 Task: Look for space in Blagoevgrad, Bulgaria from 6th June, 2023 to 8th June, 2023 for 2 adults in price range Rs.7000 to Rs.12000. Place can be private room with 1  bedroom having 2 beds and 1 bathroom. Property type can be flat. Amenities needed are: wifi, . Booking option can be shelf check-in. Required host language is English.
Action: Mouse moved to (689, 110)
Screenshot: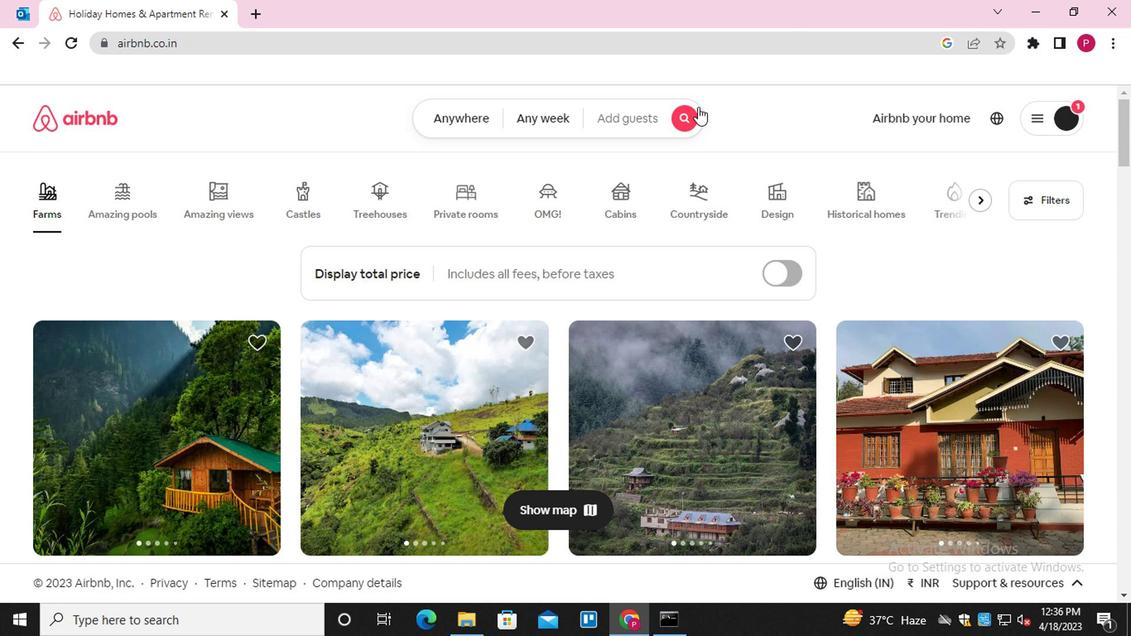 
Action: Mouse pressed left at (689, 110)
Screenshot: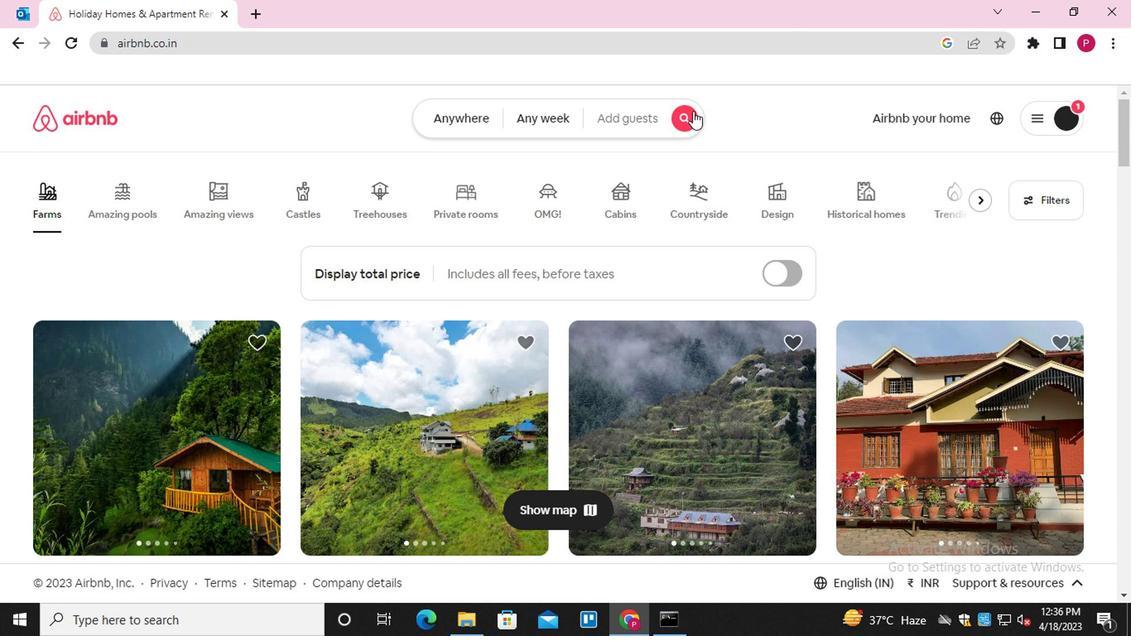 
Action: Mouse moved to (350, 190)
Screenshot: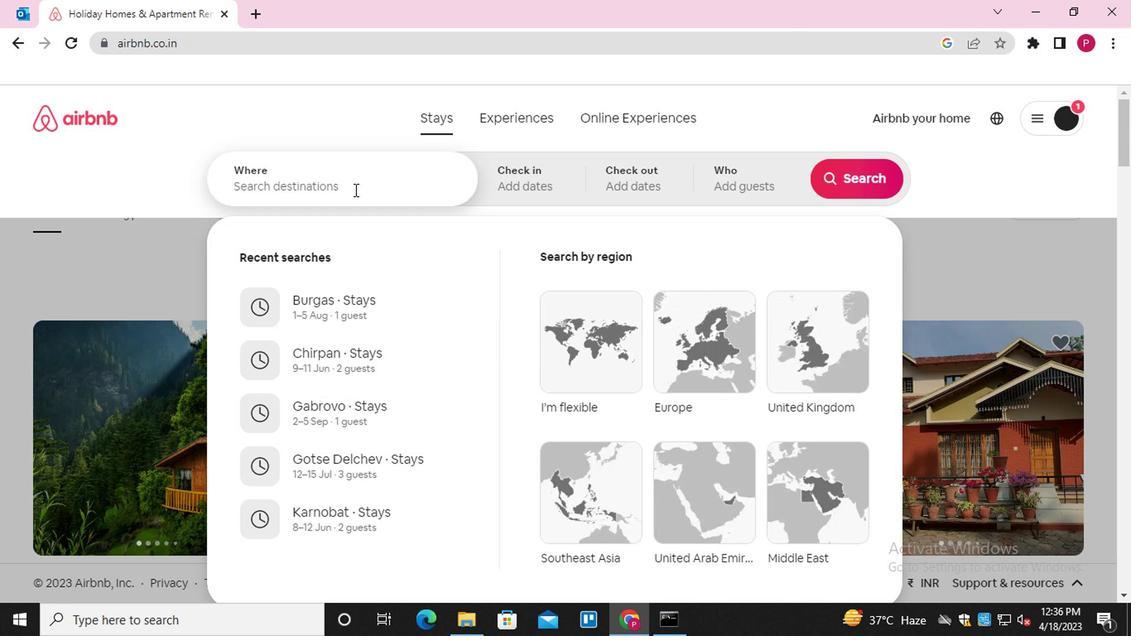 
Action: Mouse pressed left at (350, 190)
Screenshot: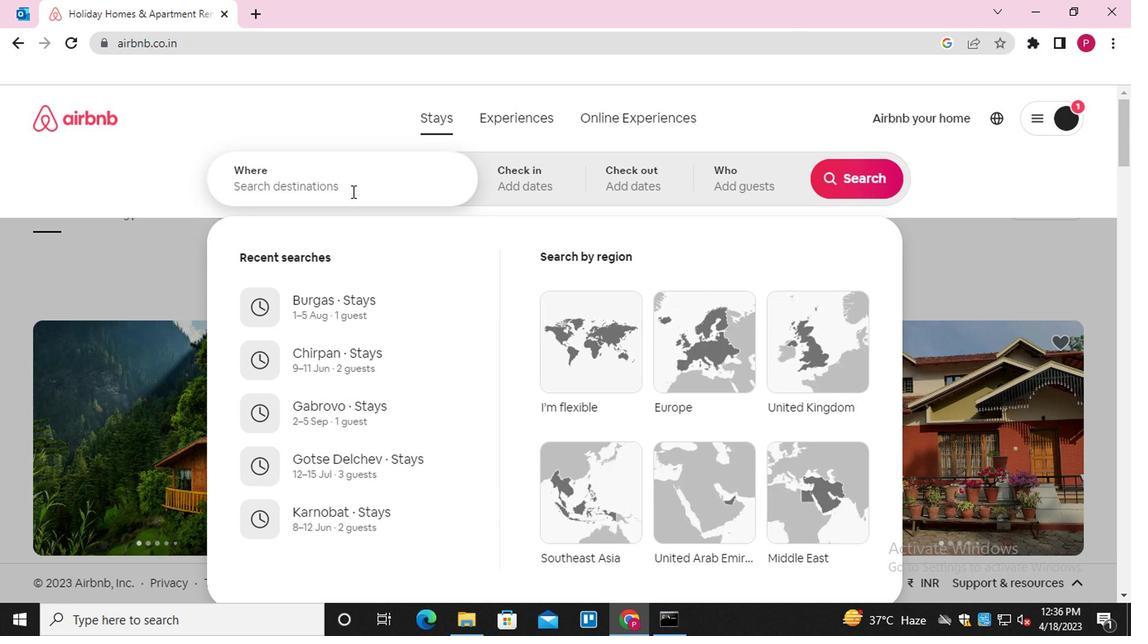 
Action: Mouse moved to (439, 186)
Screenshot: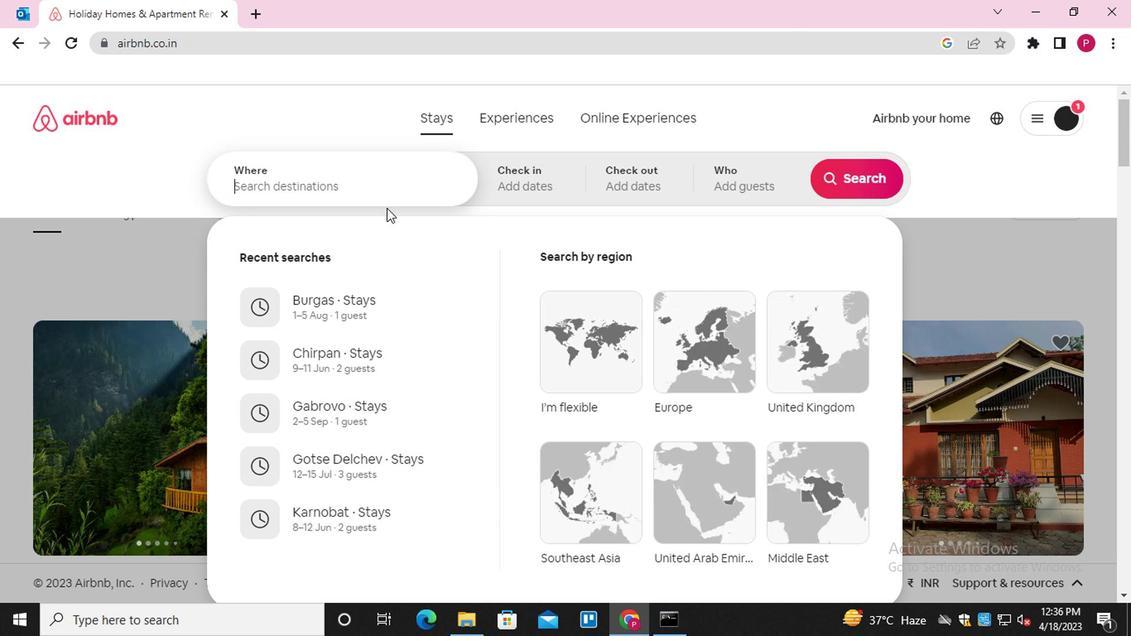 
Action: Key pressed <Key.shift>BALGOEV
Screenshot: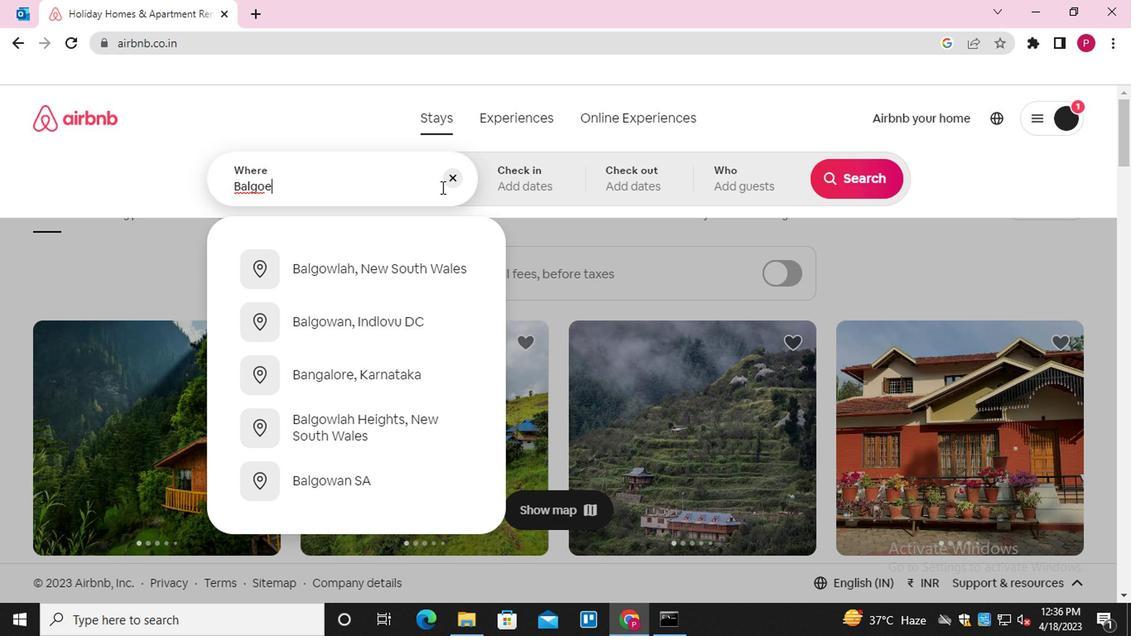 
Action: Mouse moved to (432, 374)
Screenshot: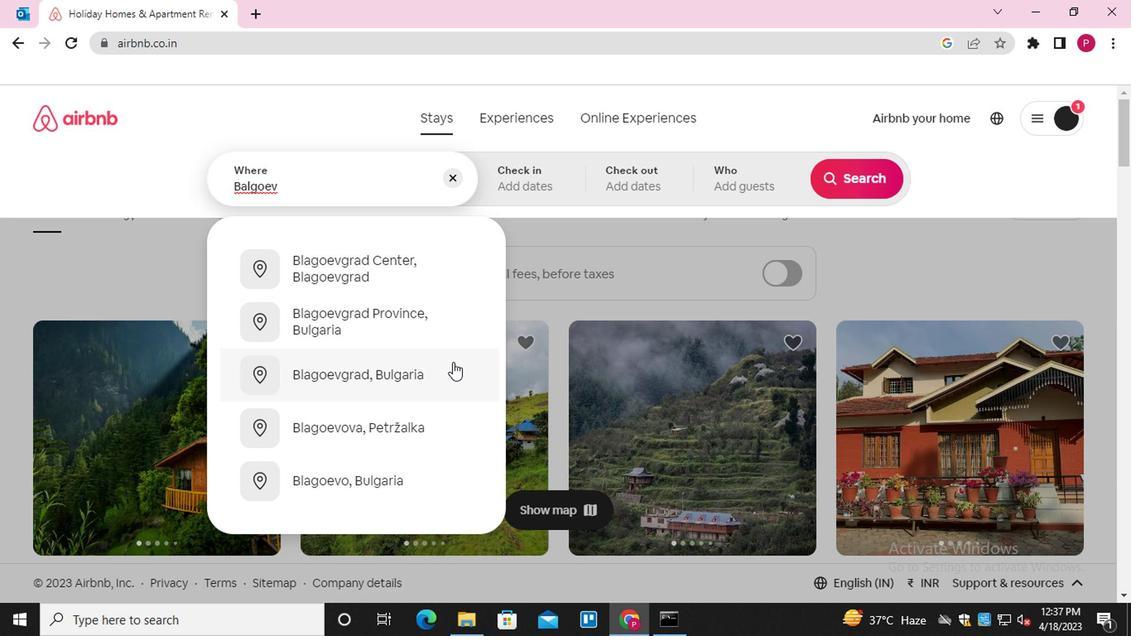 
Action: Mouse pressed left at (432, 374)
Screenshot: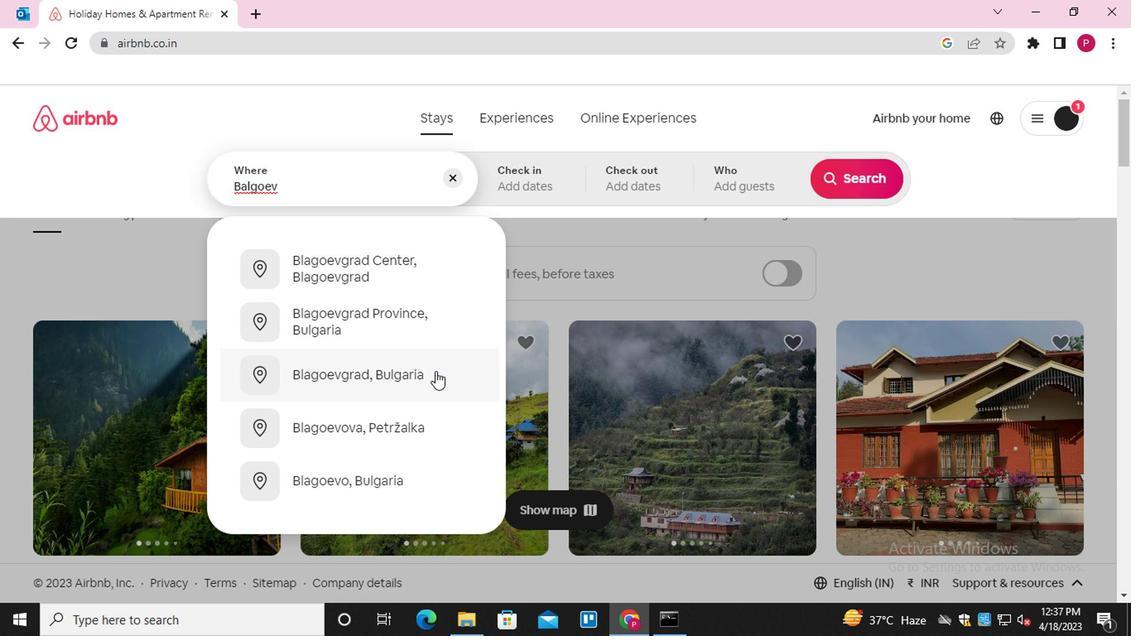 
Action: Mouse moved to (839, 308)
Screenshot: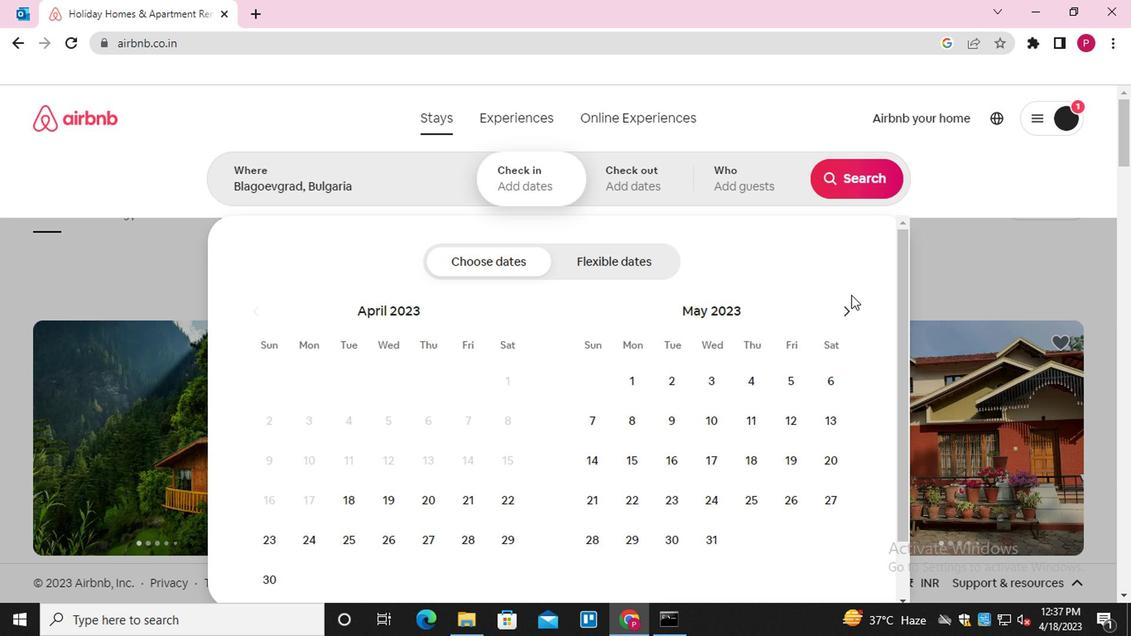 
Action: Mouse pressed left at (839, 308)
Screenshot: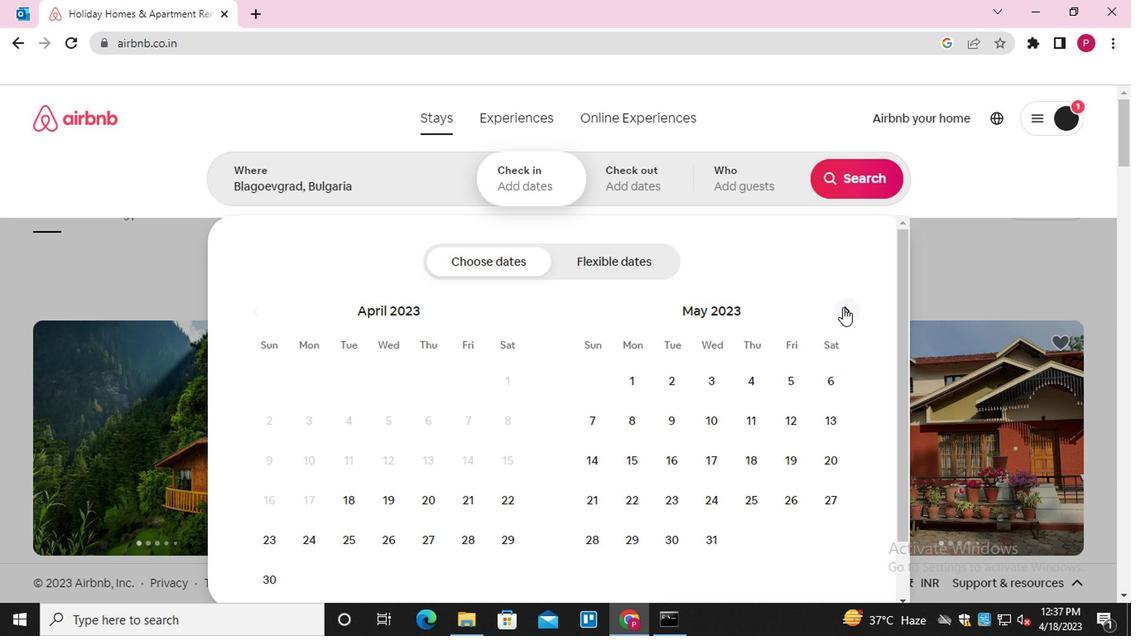 
Action: Mouse moved to (667, 433)
Screenshot: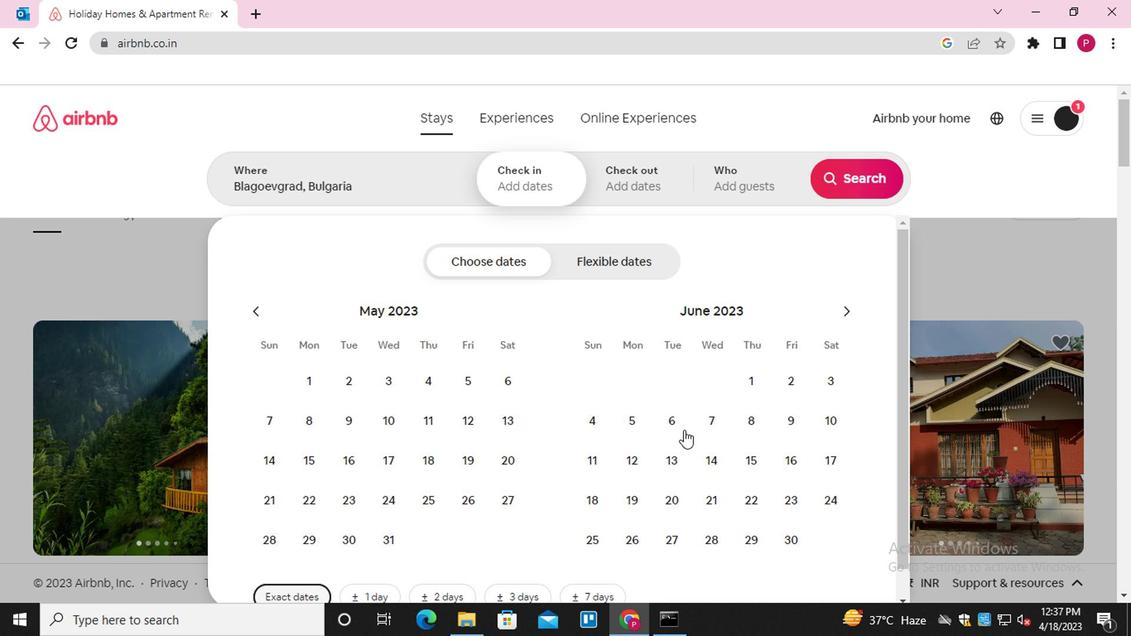 
Action: Mouse pressed left at (667, 433)
Screenshot: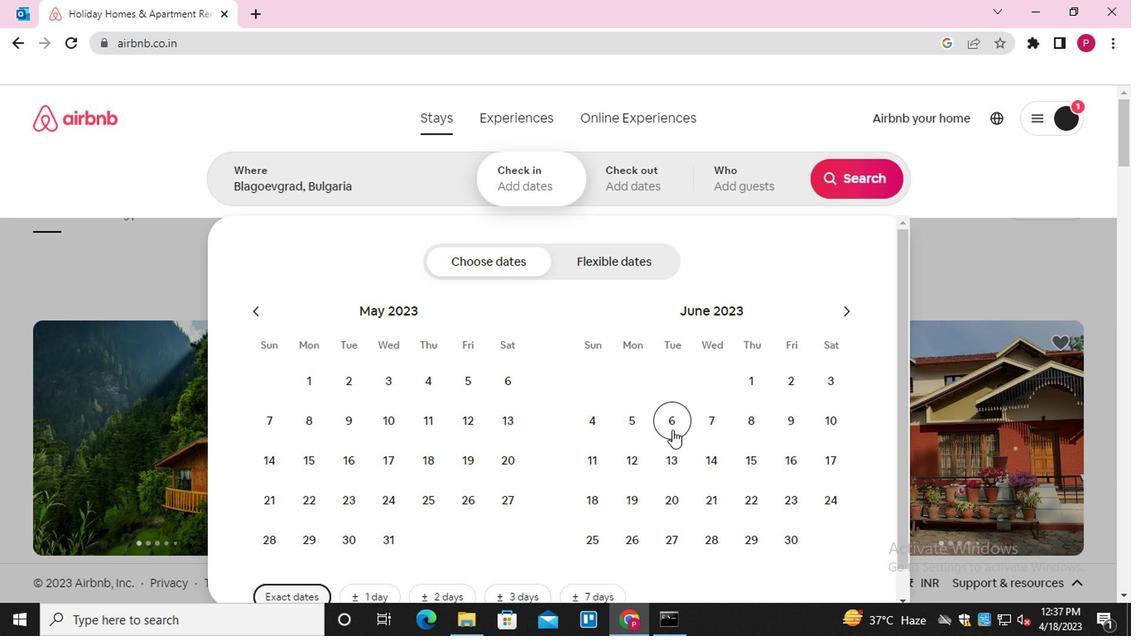 
Action: Mouse moved to (747, 421)
Screenshot: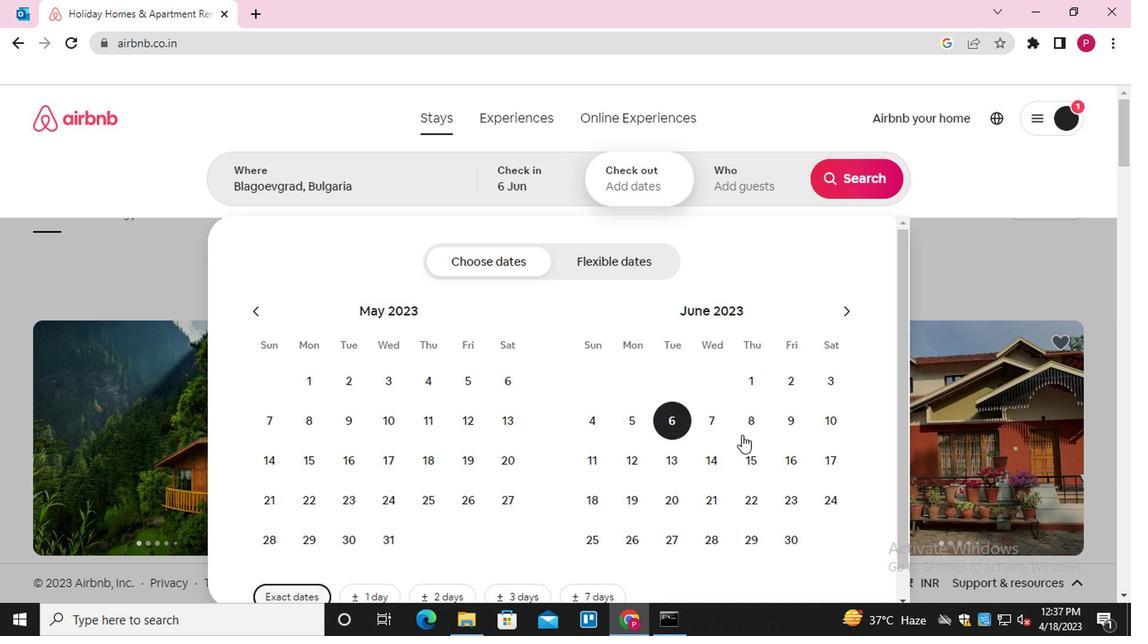 
Action: Mouse pressed left at (747, 421)
Screenshot: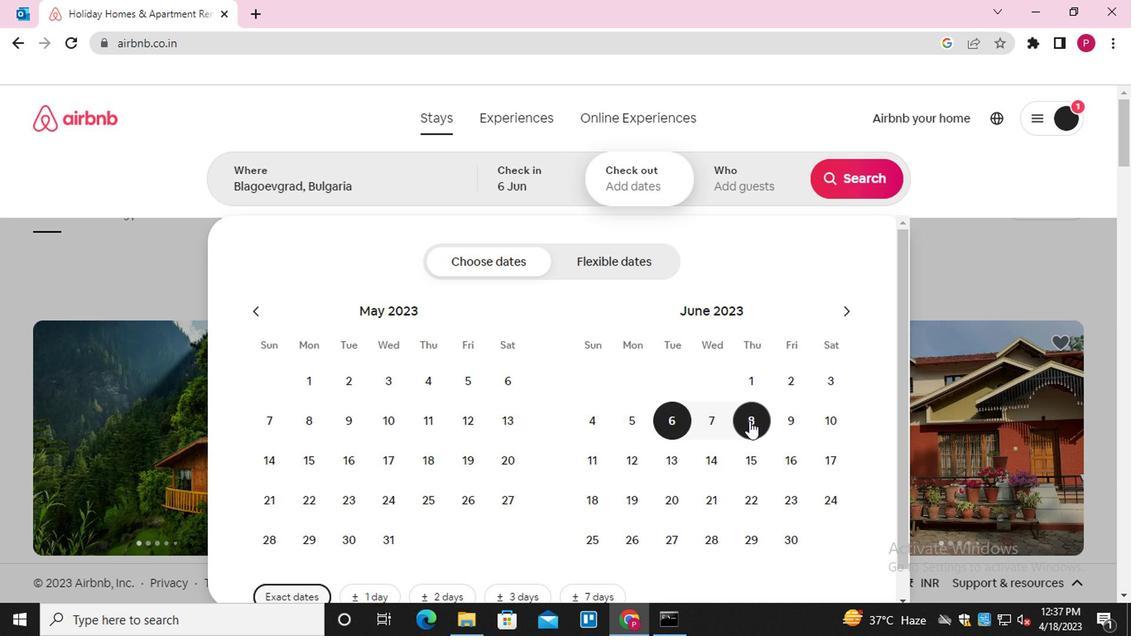 
Action: Mouse moved to (753, 175)
Screenshot: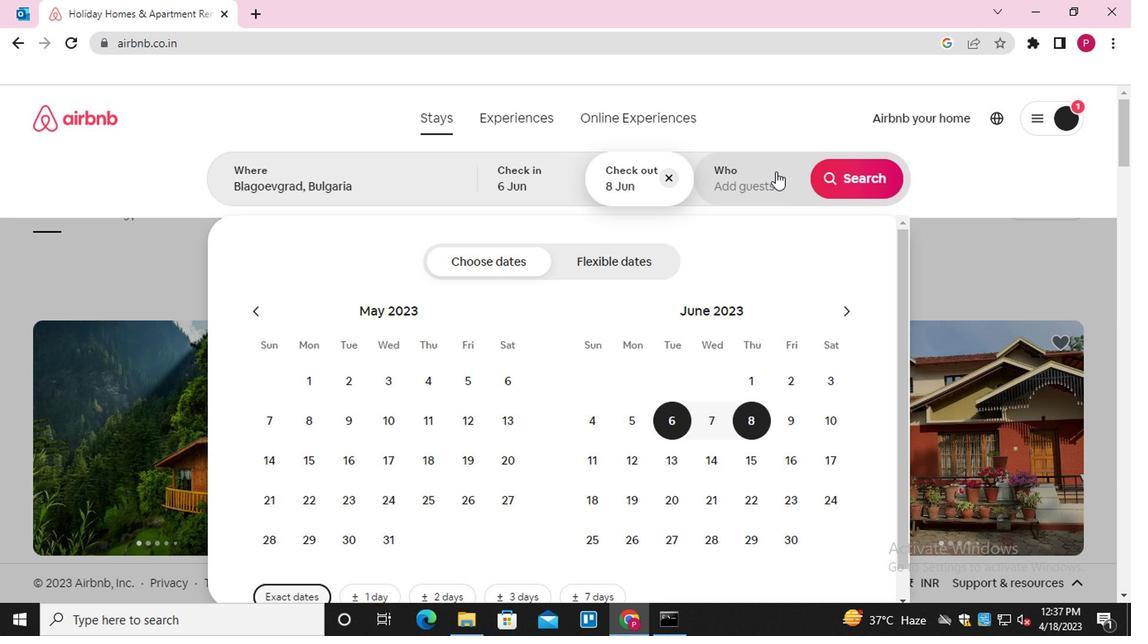 
Action: Mouse pressed left at (753, 175)
Screenshot: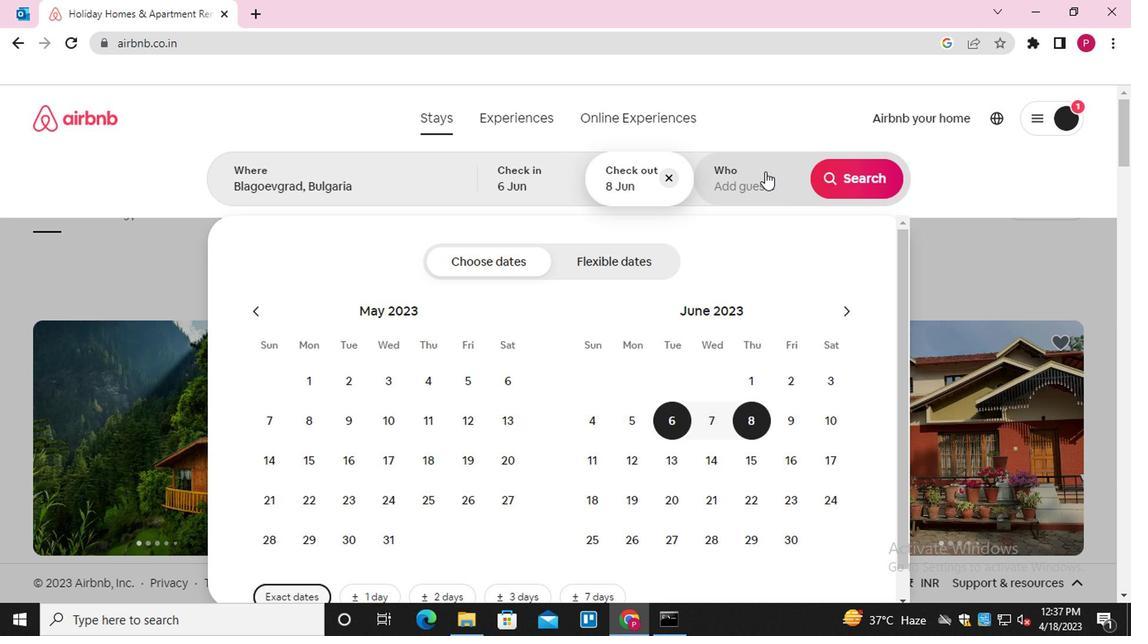 
Action: Mouse moved to (852, 272)
Screenshot: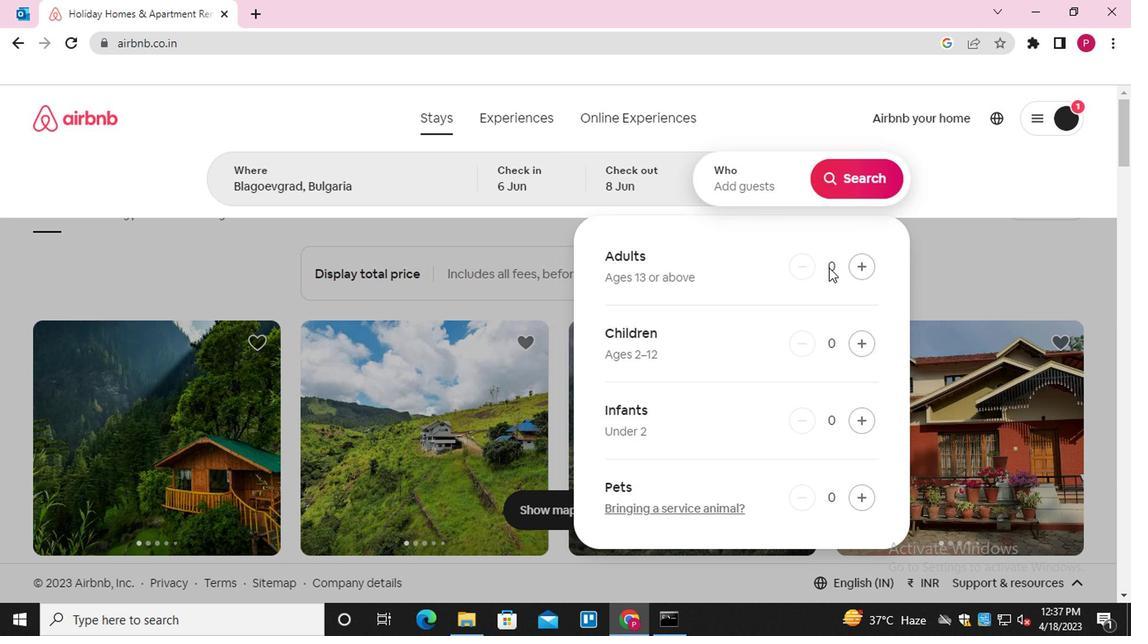 
Action: Mouse pressed left at (852, 272)
Screenshot: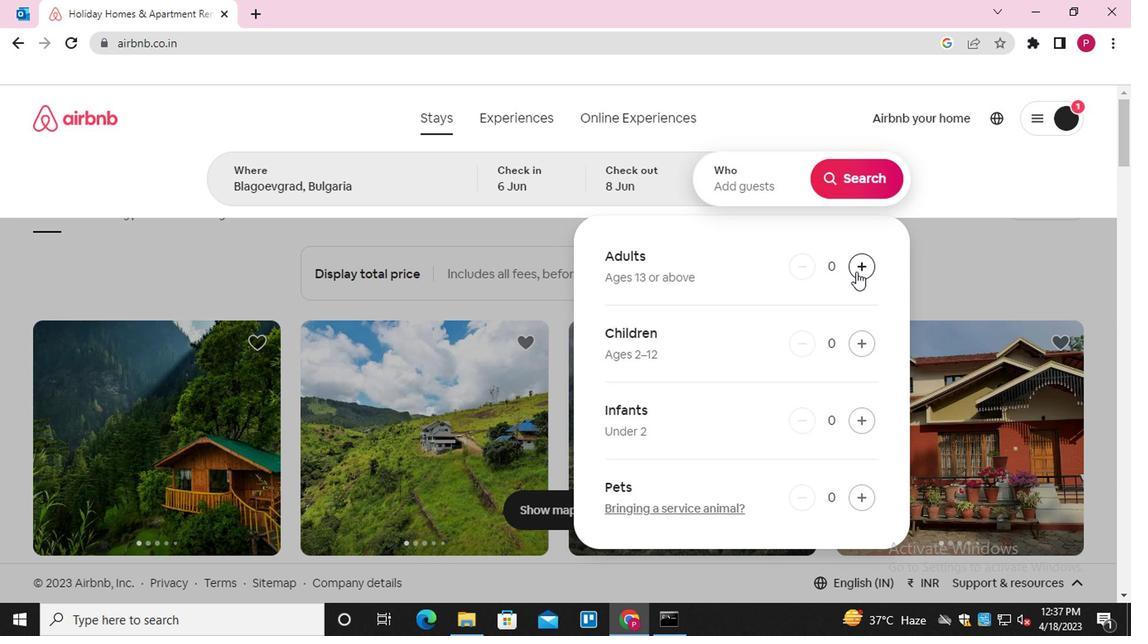 
Action: Mouse pressed left at (852, 272)
Screenshot: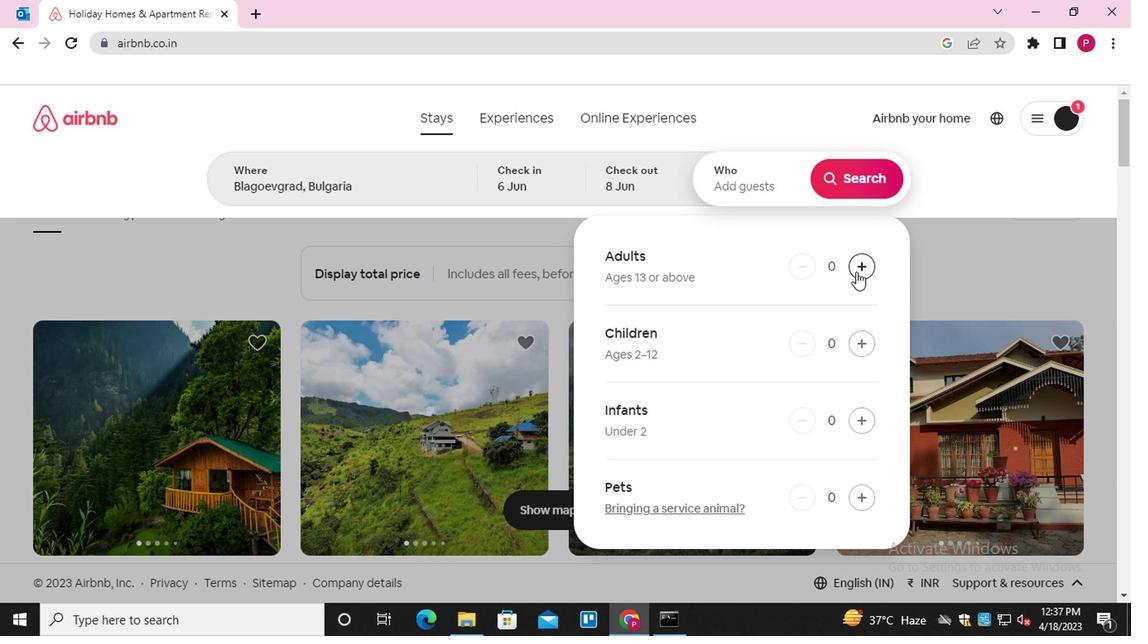 
Action: Mouse moved to (837, 180)
Screenshot: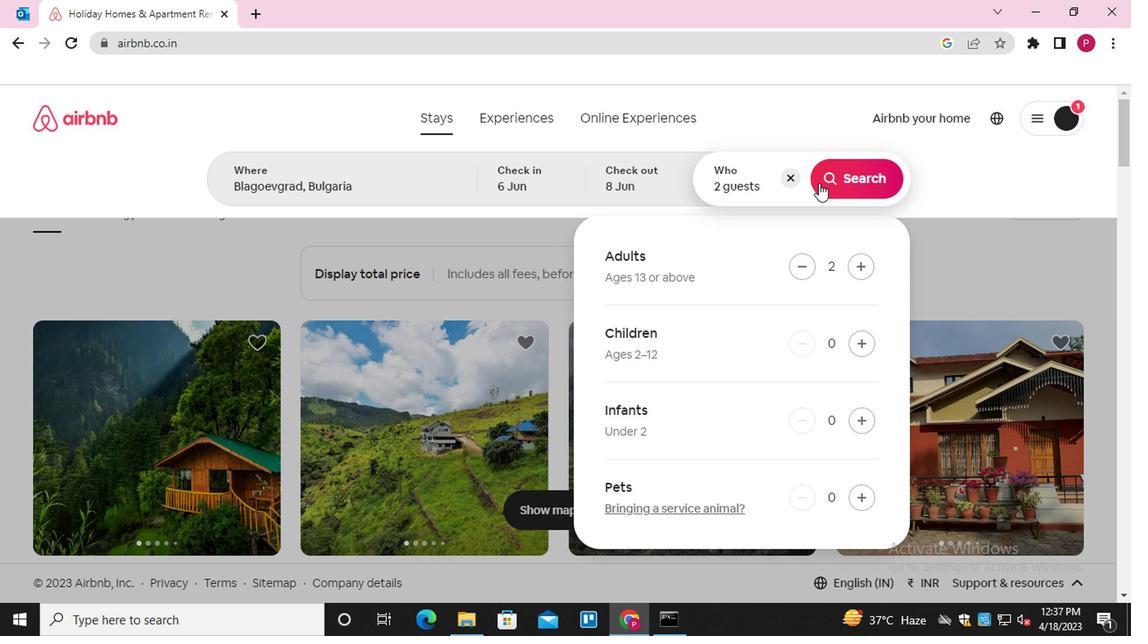 
Action: Mouse pressed left at (837, 180)
Screenshot: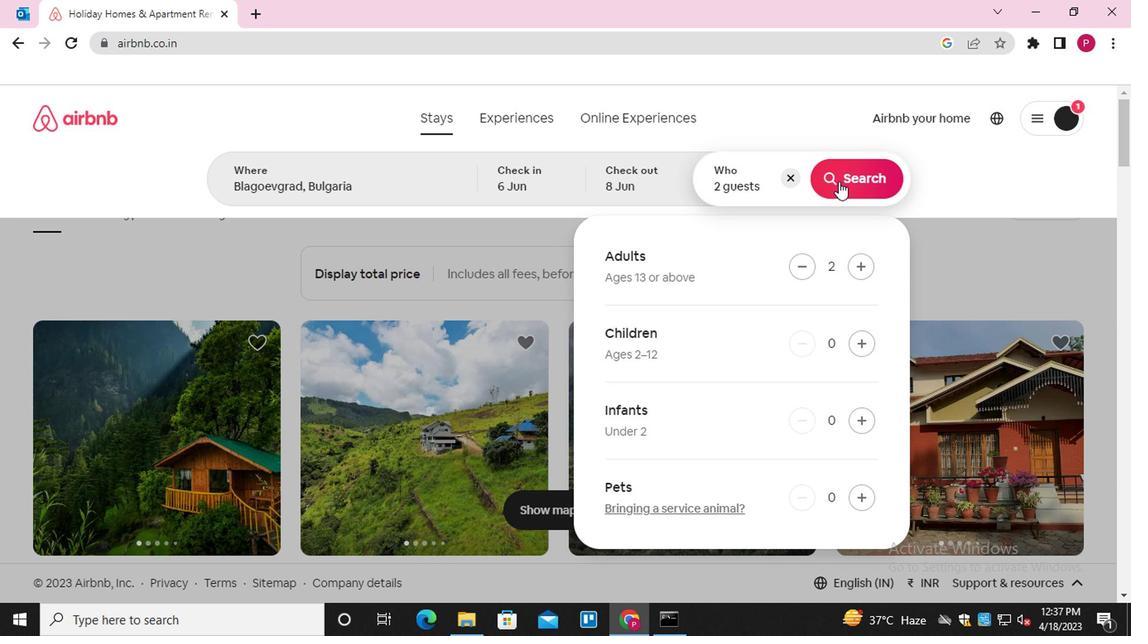 
Action: Mouse moved to (1045, 182)
Screenshot: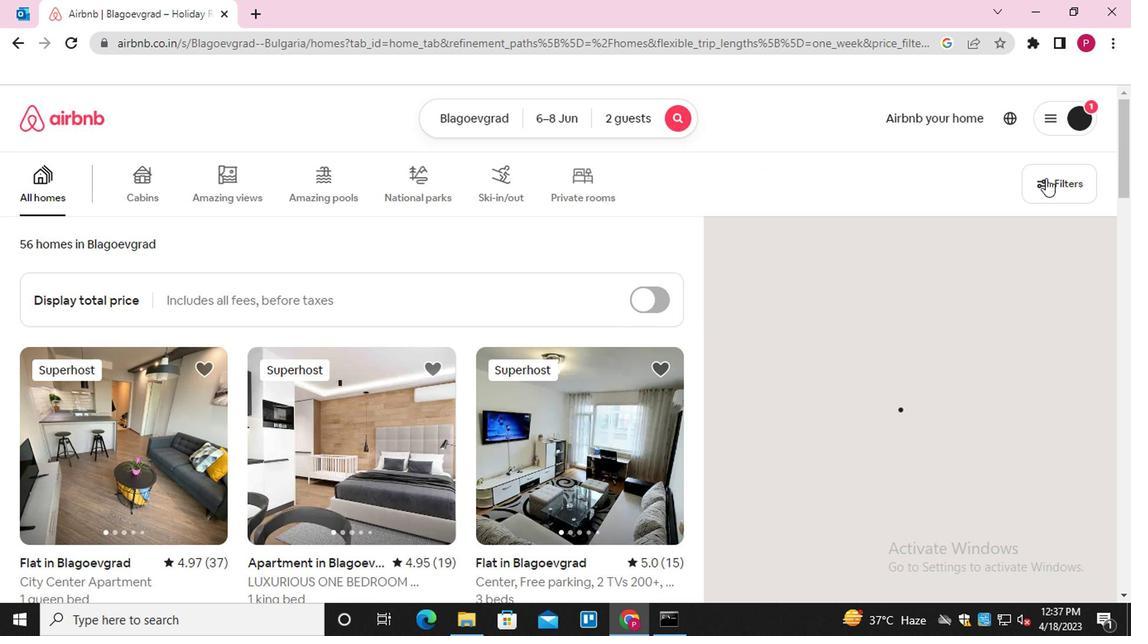 
Action: Mouse pressed left at (1045, 182)
Screenshot: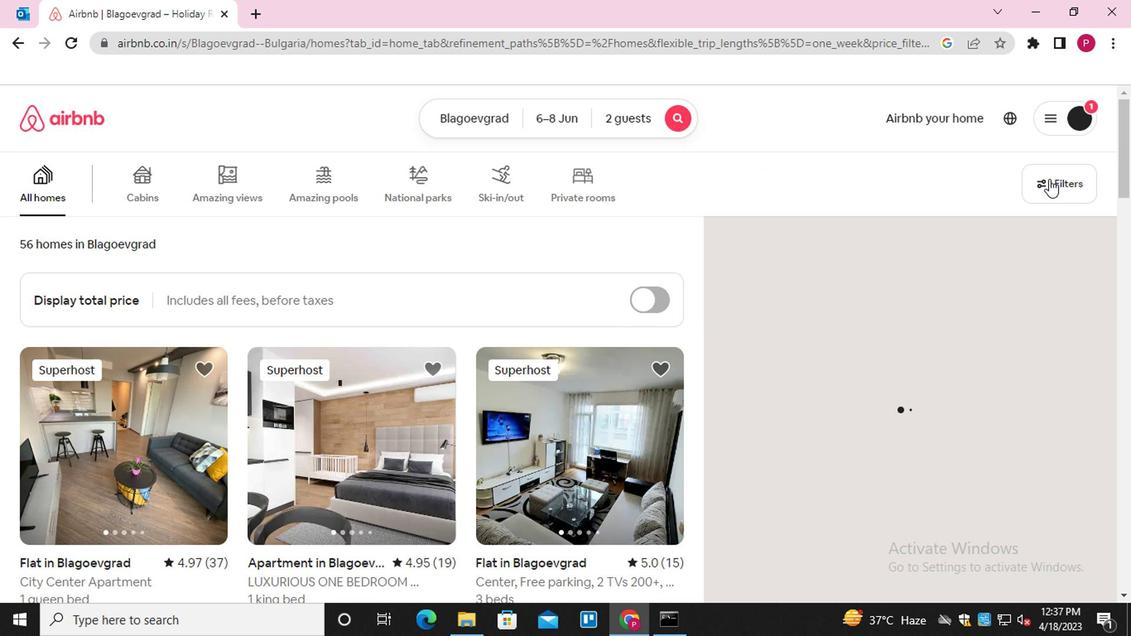 
Action: Mouse moved to (360, 394)
Screenshot: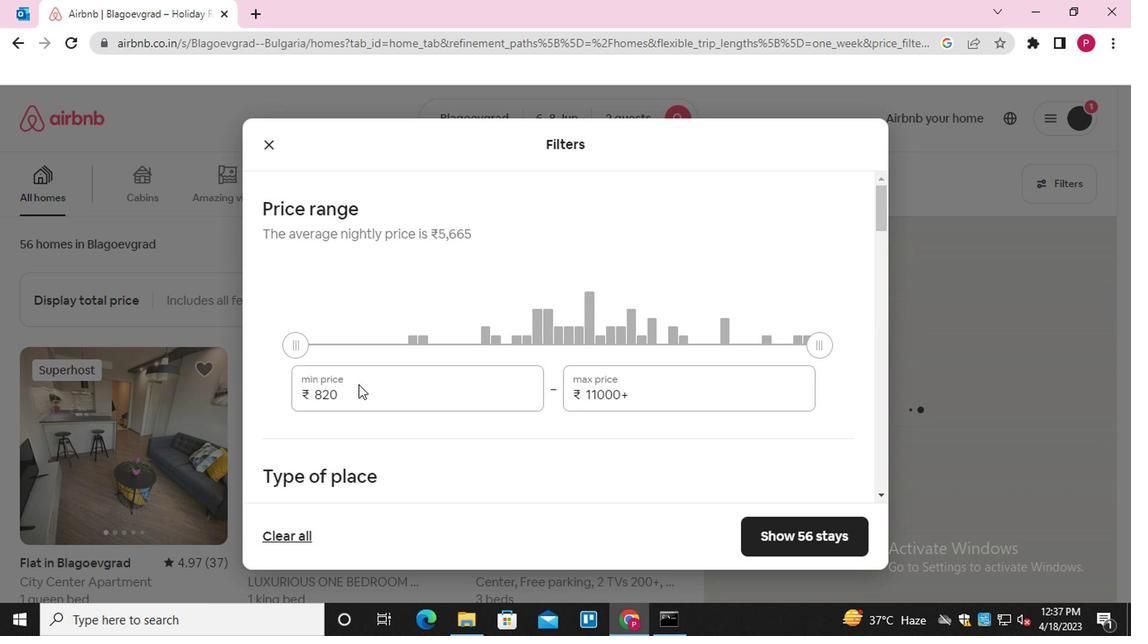 
Action: Mouse pressed left at (360, 394)
Screenshot: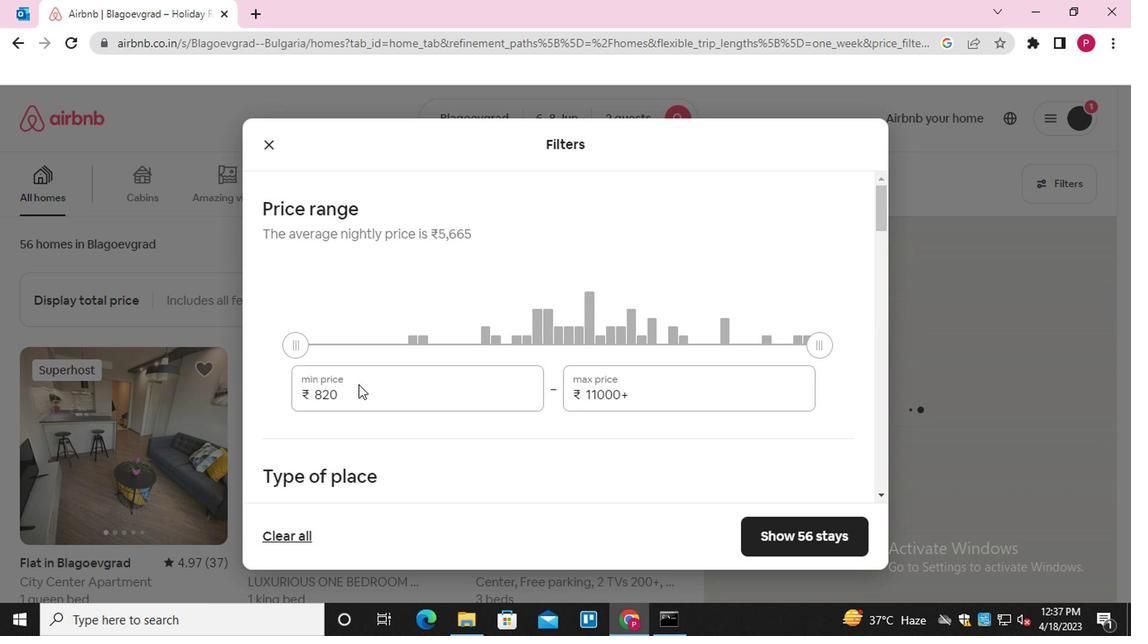 
Action: Mouse moved to (360, 396)
Screenshot: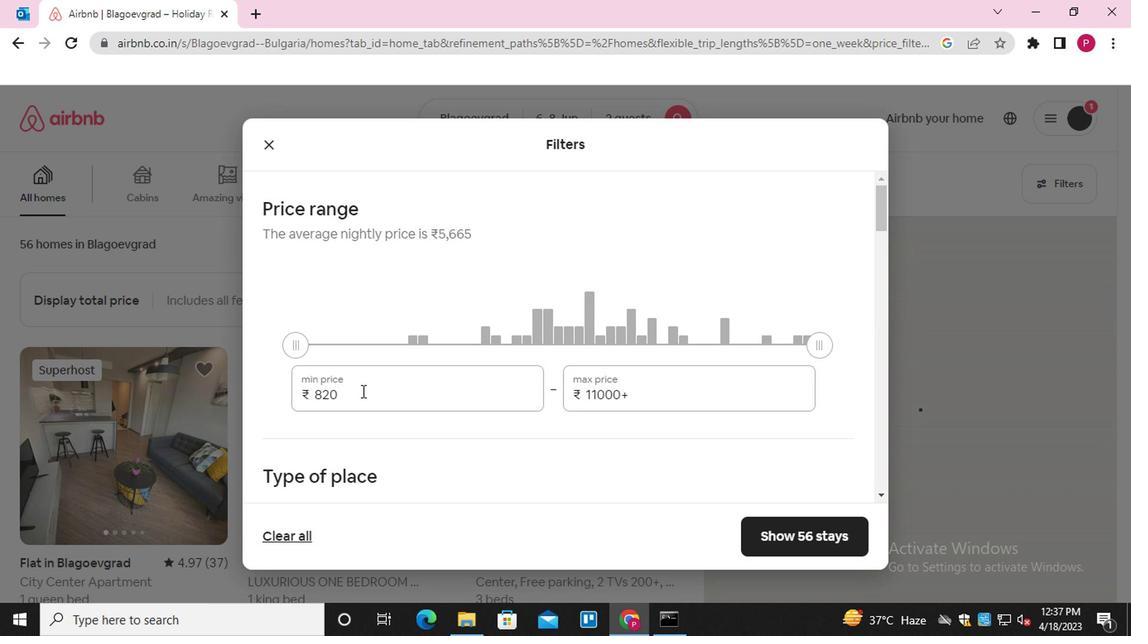 
Action: Mouse pressed left at (360, 396)
Screenshot: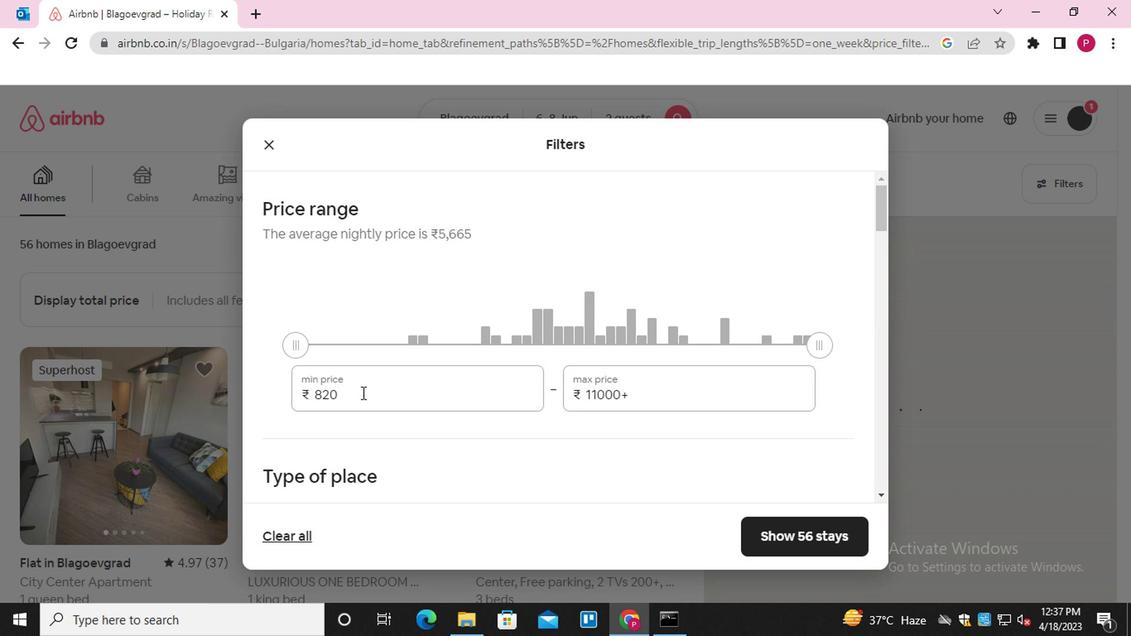 
Action: Key pressed 7000
Screenshot: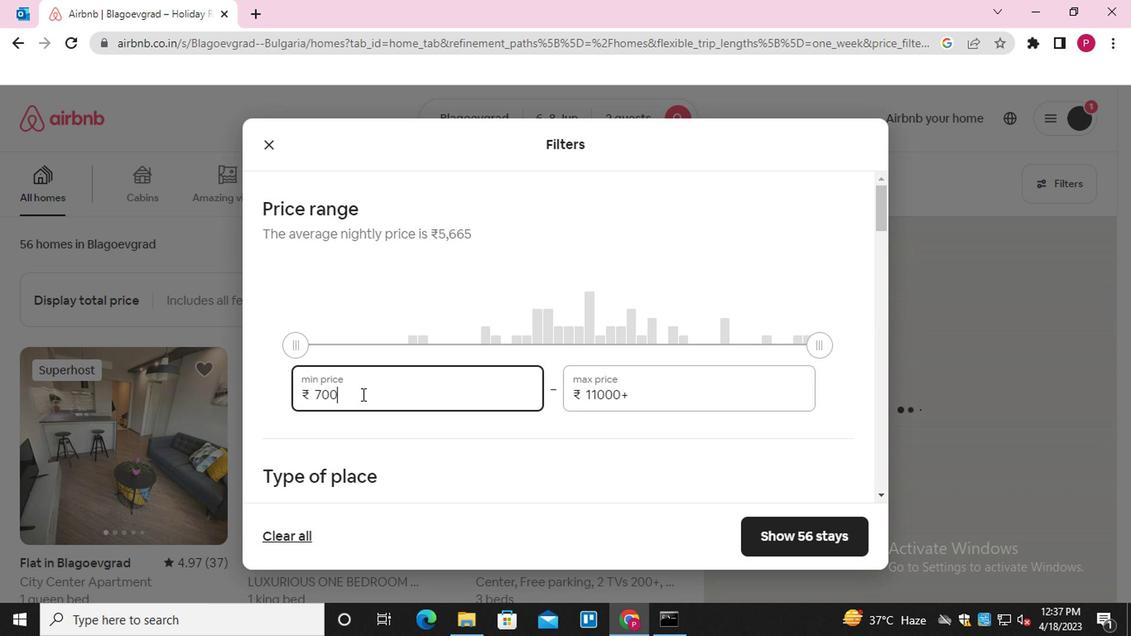 
Action: Mouse moved to (642, 394)
Screenshot: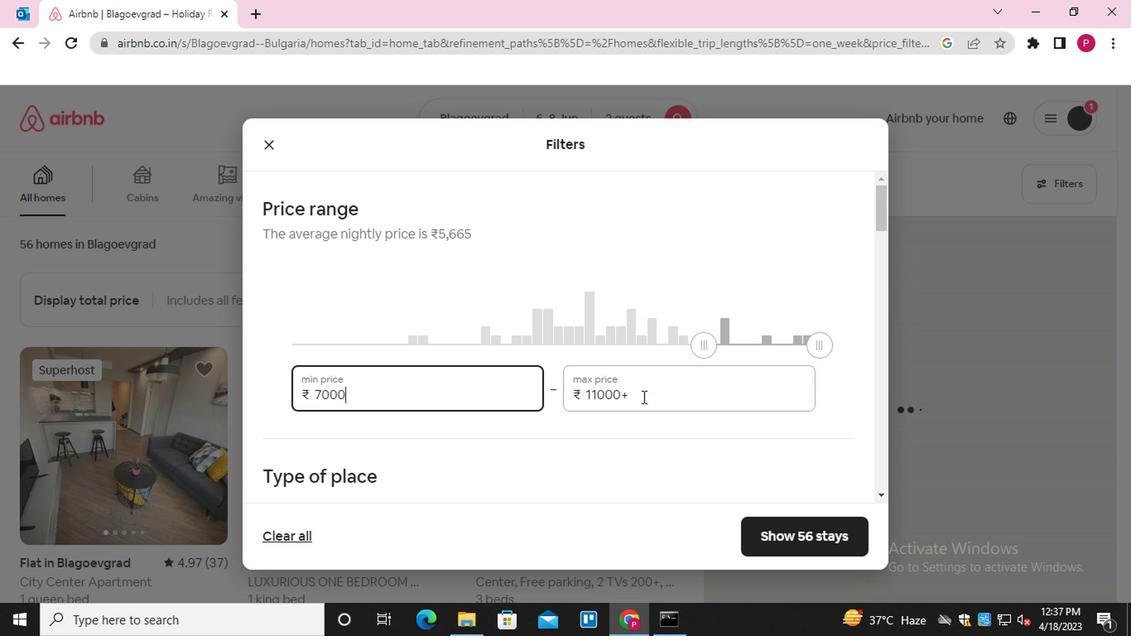 
Action: Mouse pressed left at (642, 394)
Screenshot: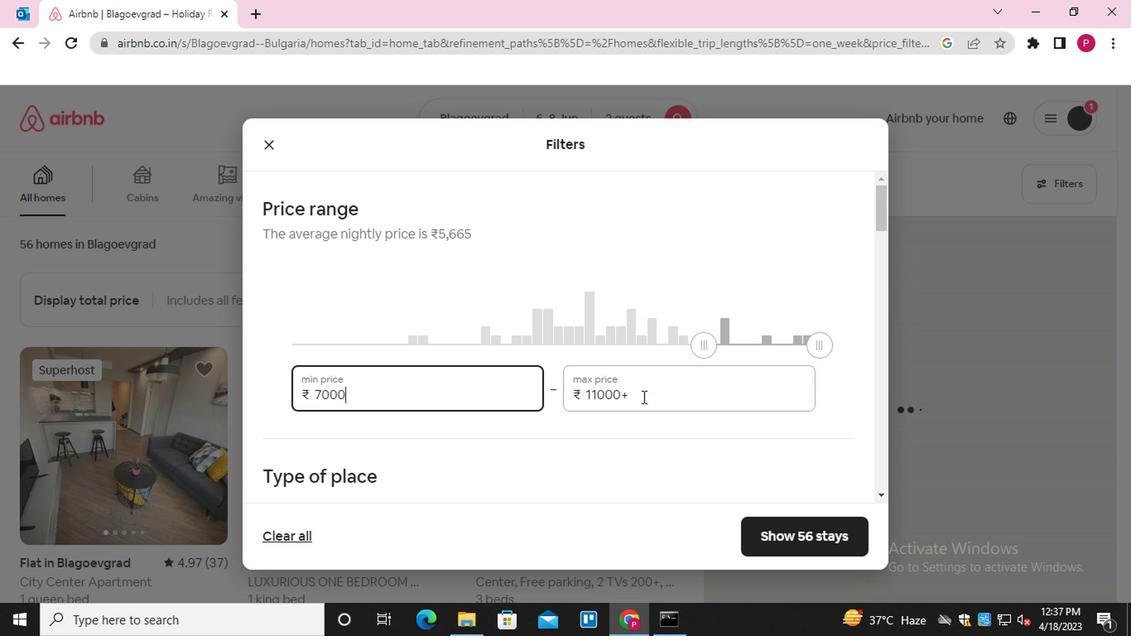 
Action: Mouse pressed left at (642, 394)
Screenshot: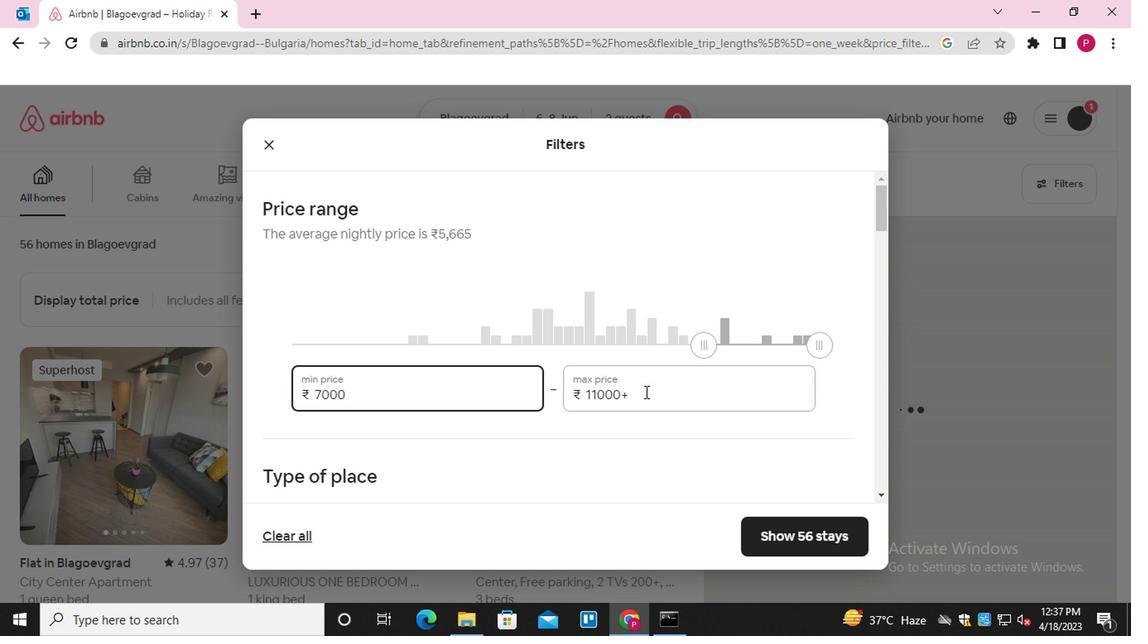 
Action: Mouse pressed left at (642, 394)
Screenshot: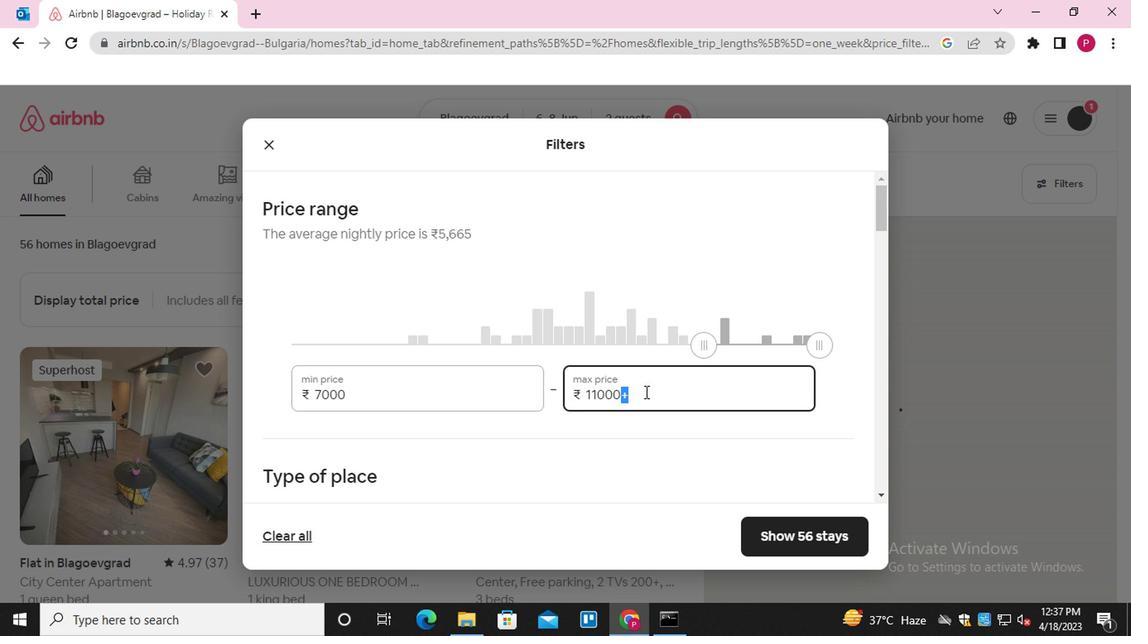 
Action: Key pressed 12000
Screenshot: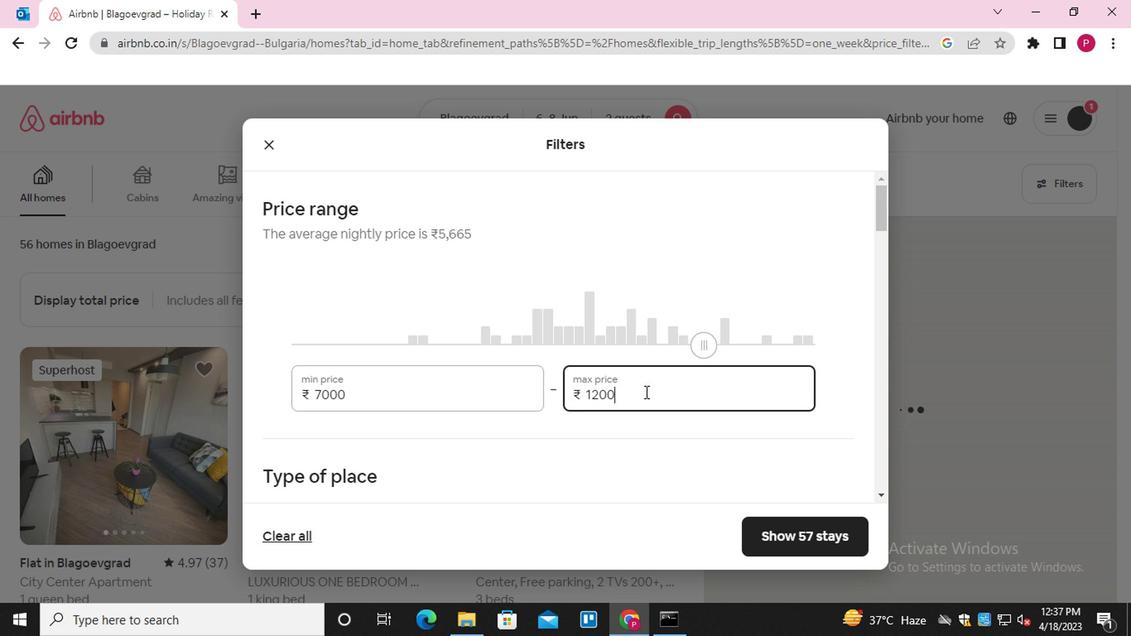 
Action: Mouse moved to (604, 450)
Screenshot: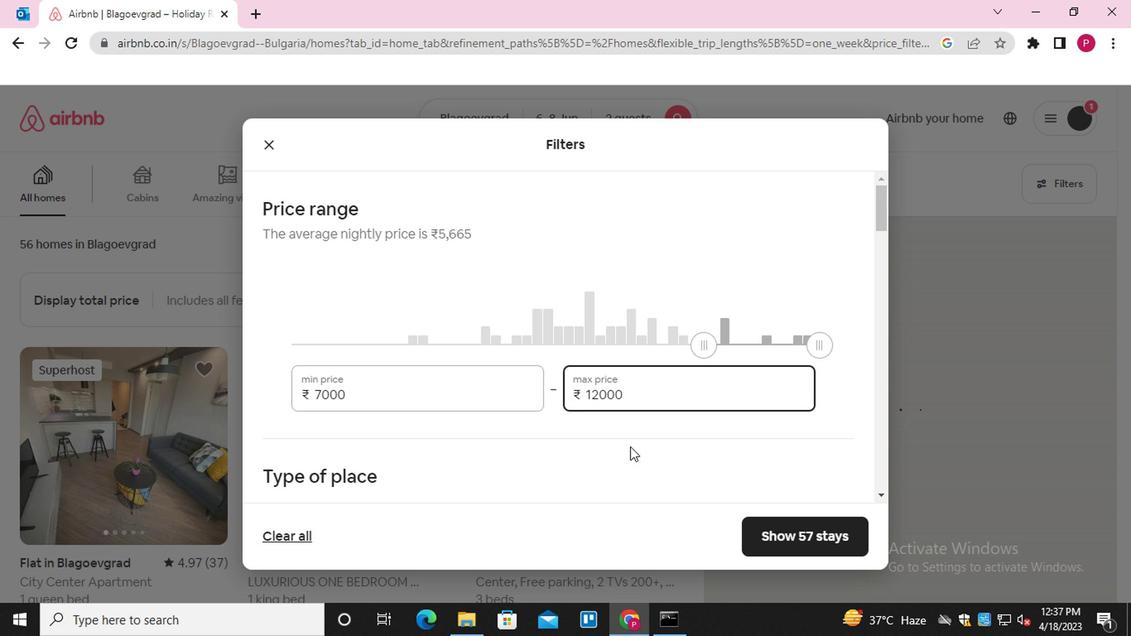 
Action: Mouse scrolled (604, 449) with delta (0, 0)
Screenshot: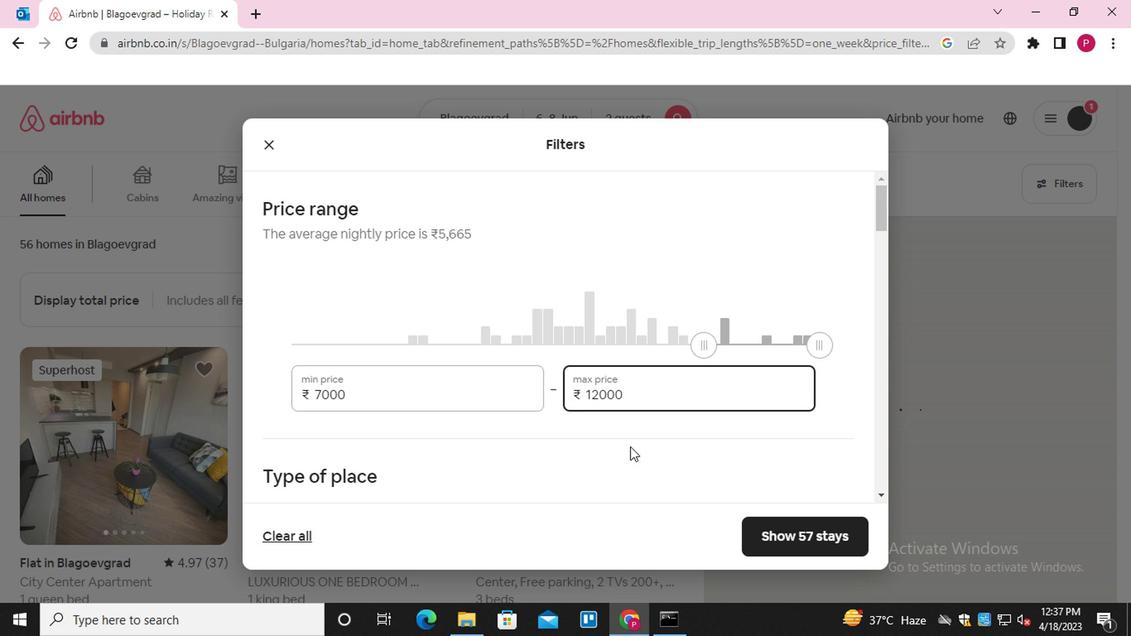
Action: Mouse scrolled (604, 449) with delta (0, 0)
Screenshot: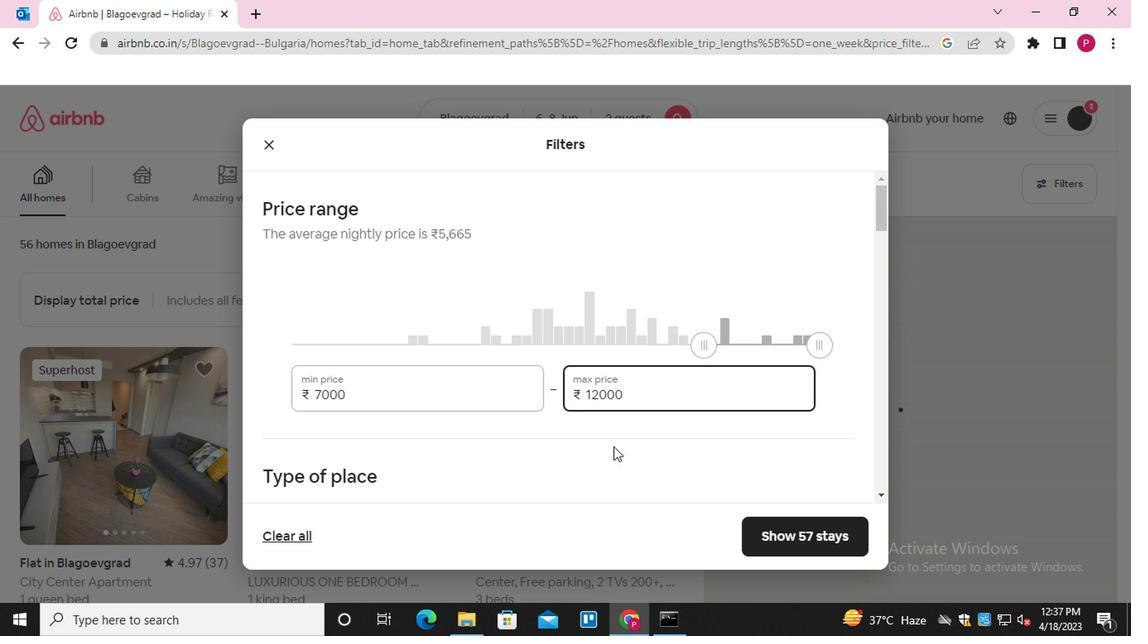 
Action: Mouse moved to (569, 368)
Screenshot: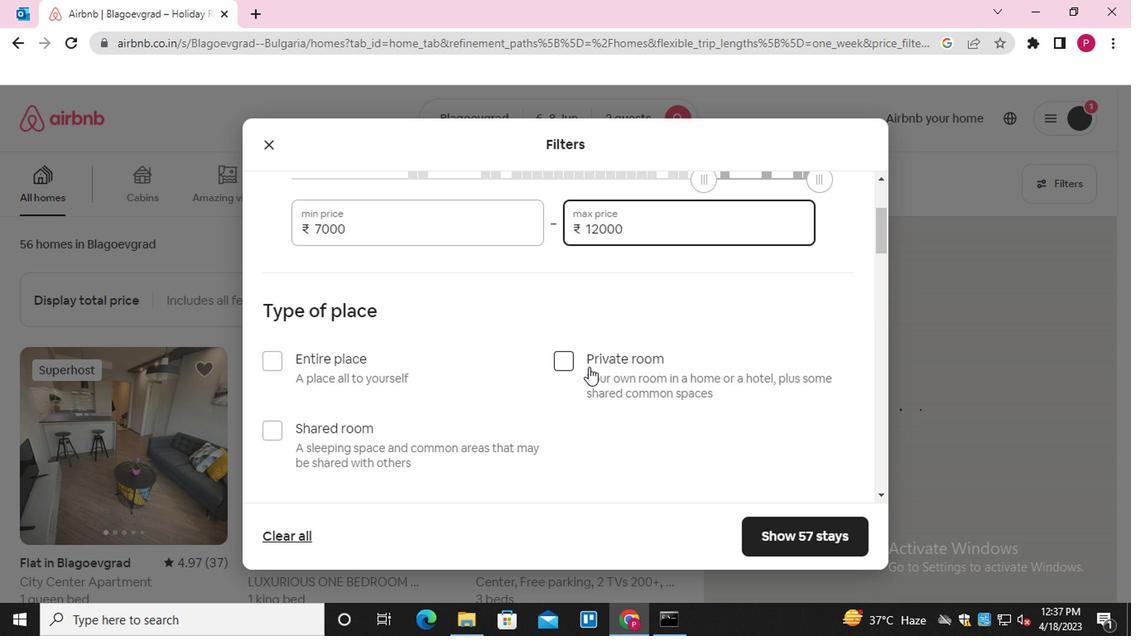 
Action: Mouse pressed left at (569, 368)
Screenshot: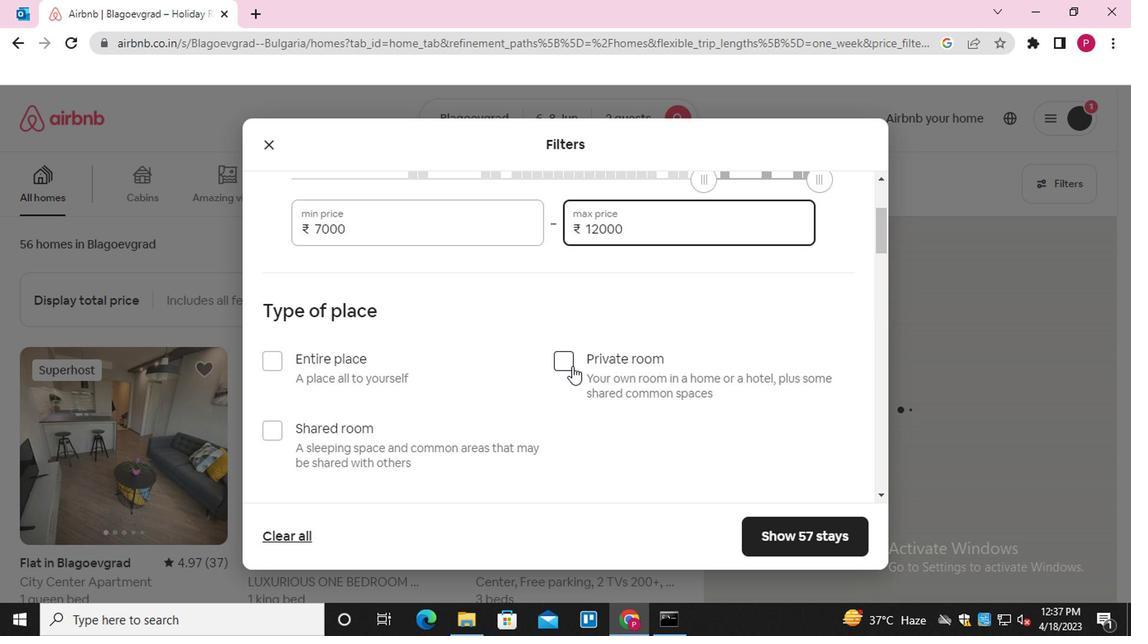 
Action: Mouse moved to (599, 355)
Screenshot: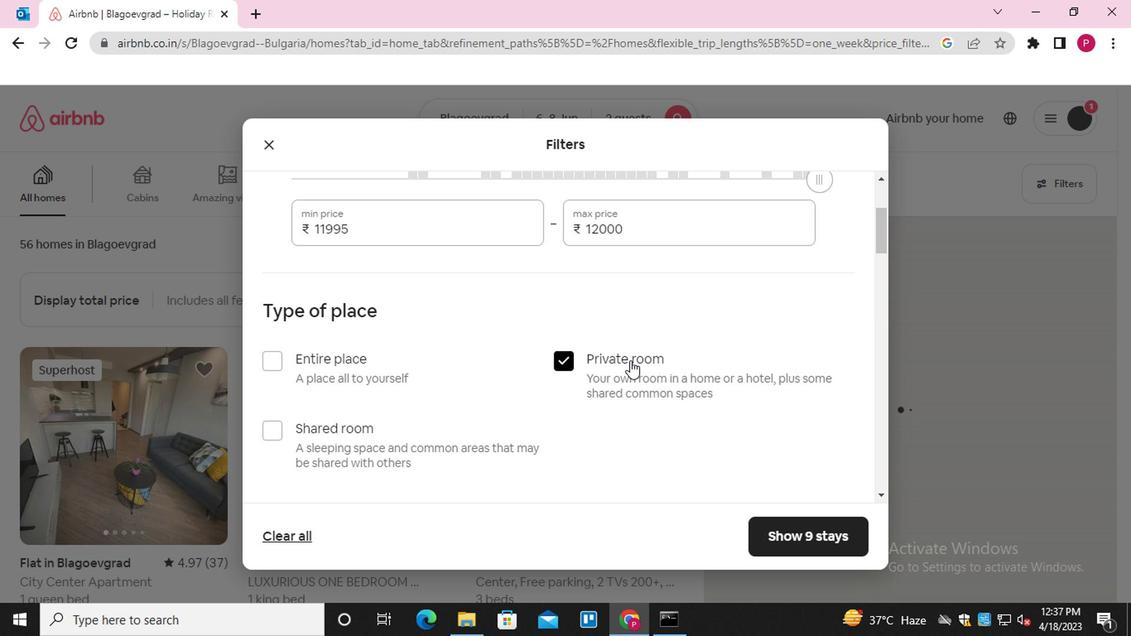 
Action: Mouse scrolled (599, 354) with delta (0, -1)
Screenshot: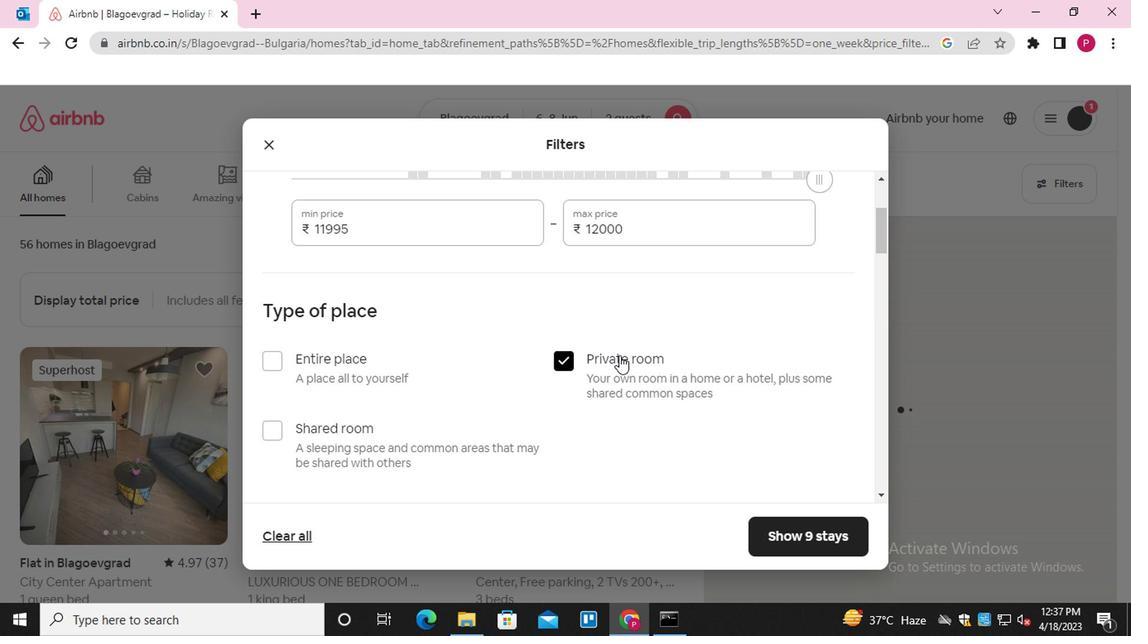 
Action: Mouse moved to (599, 358)
Screenshot: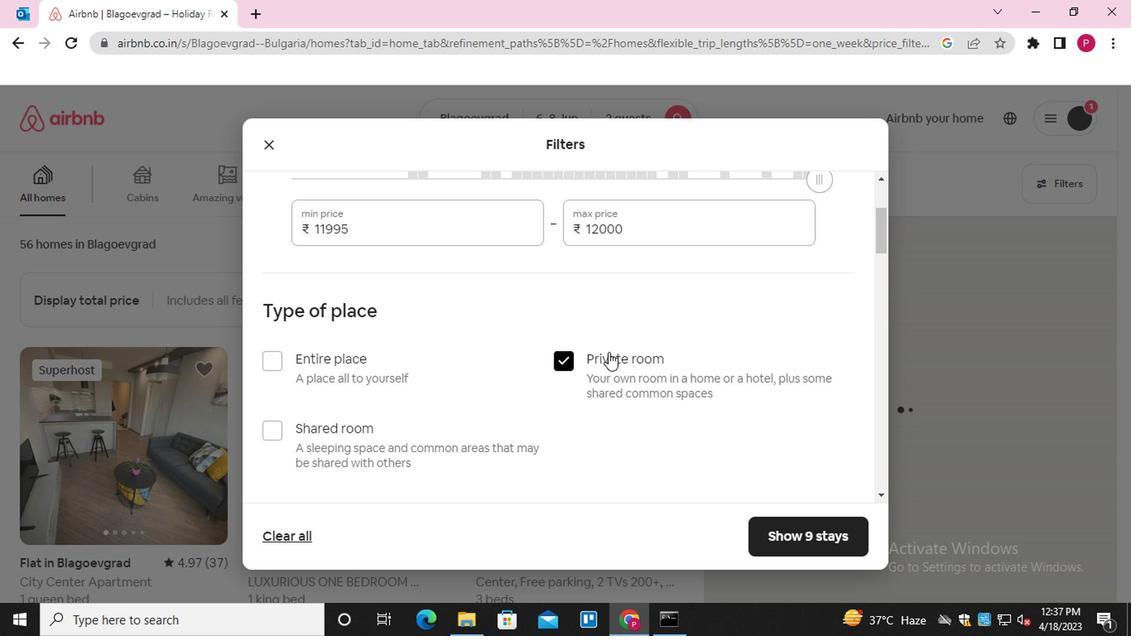 
Action: Mouse scrolled (599, 357) with delta (0, -1)
Screenshot: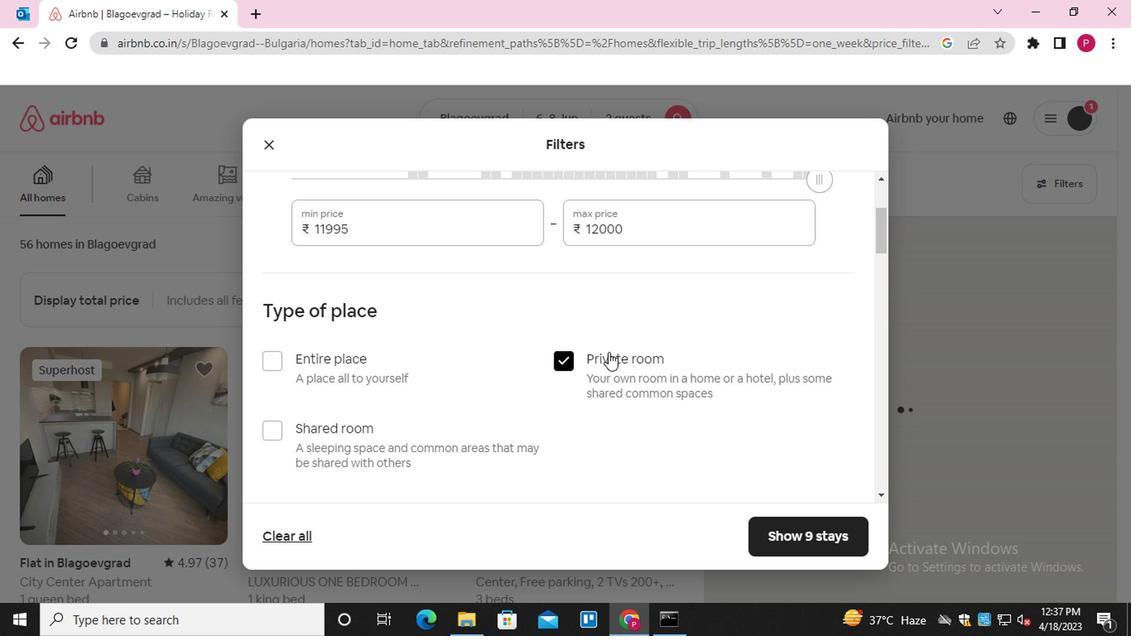 
Action: Mouse moved to (617, 378)
Screenshot: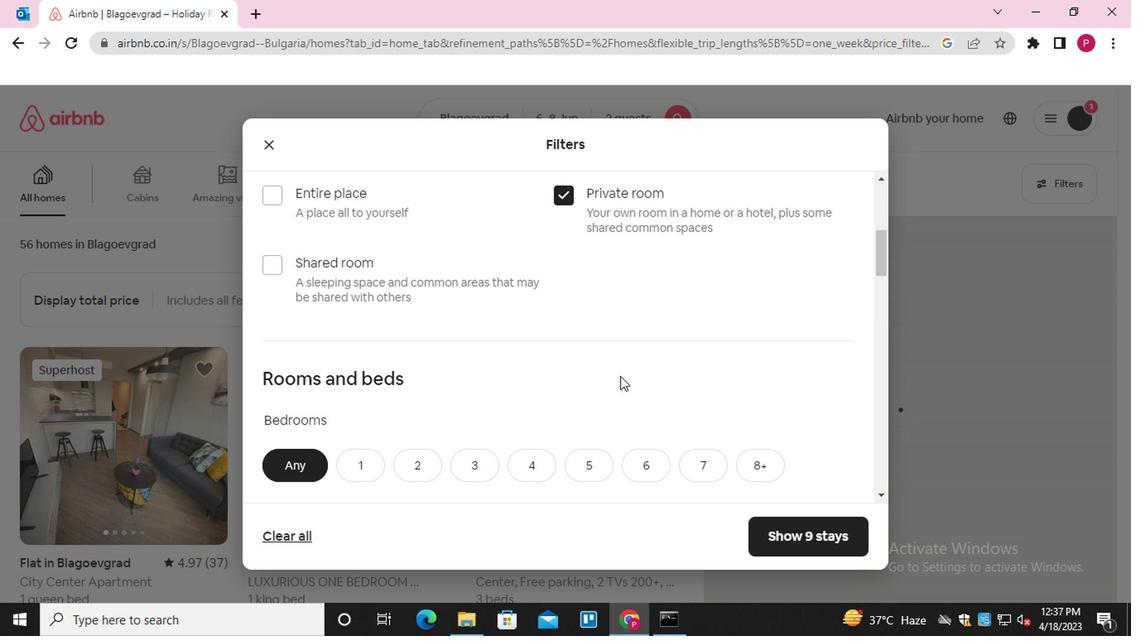 
Action: Mouse scrolled (617, 377) with delta (0, 0)
Screenshot: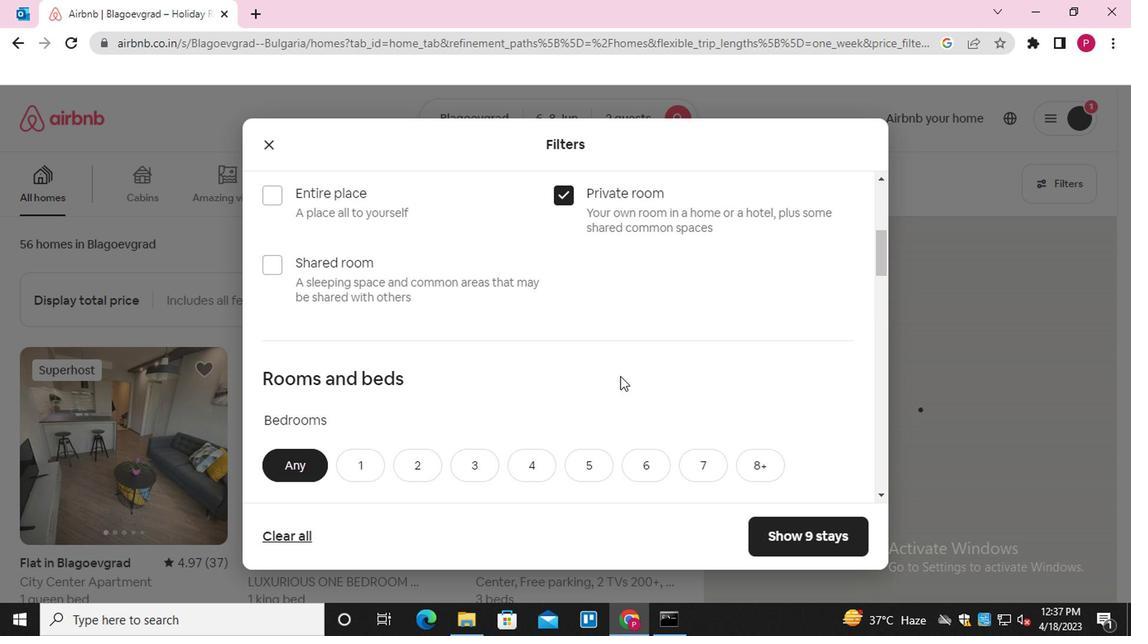 
Action: Mouse scrolled (617, 377) with delta (0, 0)
Screenshot: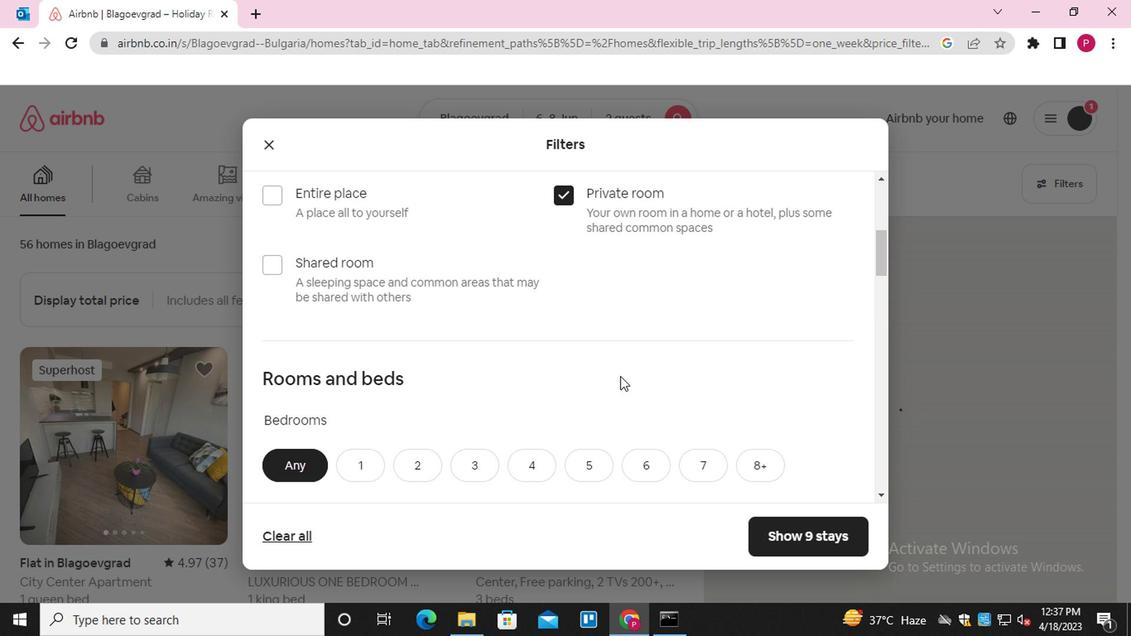 
Action: Mouse moved to (356, 299)
Screenshot: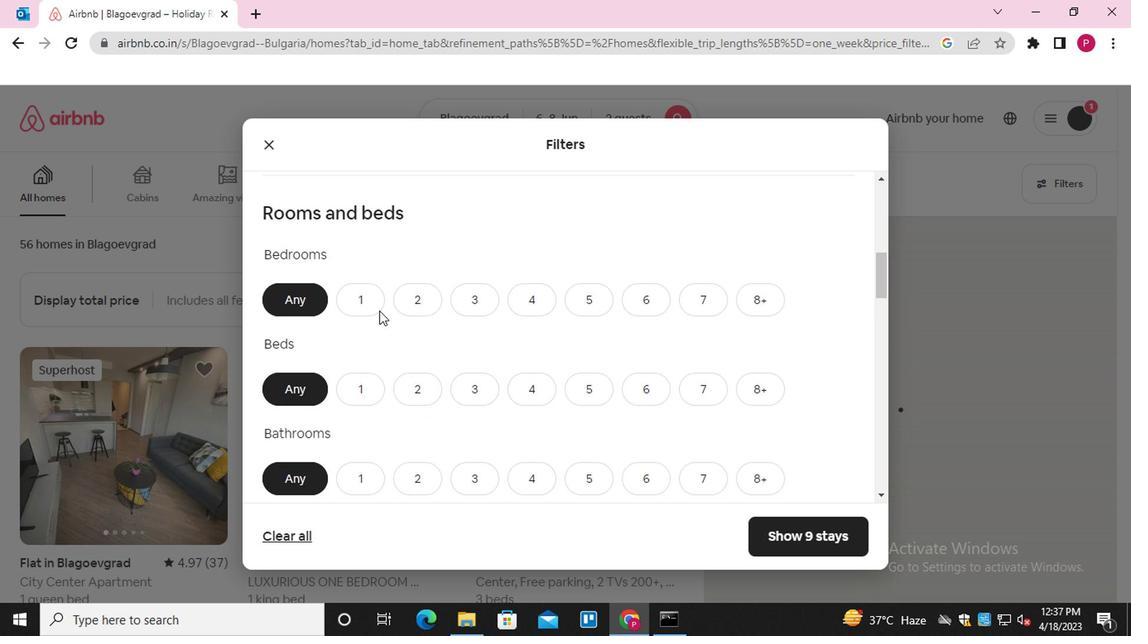 
Action: Mouse pressed left at (356, 299)
Screenshot: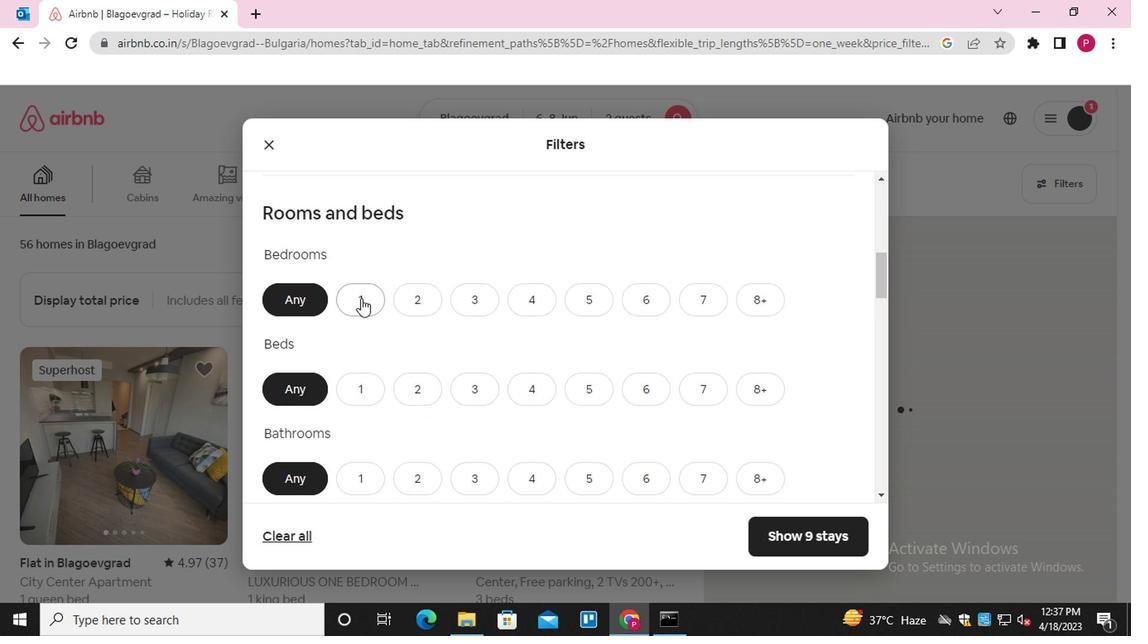 
Action: Mouse moved to (411, 390)
Screenshot: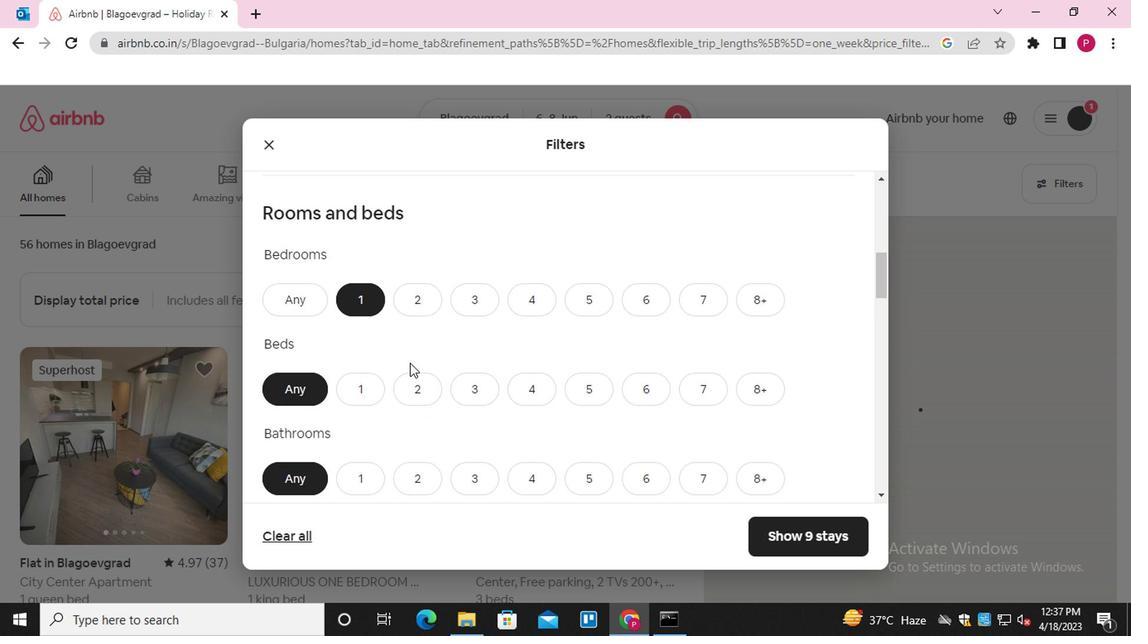 
Action: Mouse pressed left at (411, 390)
Screenshot: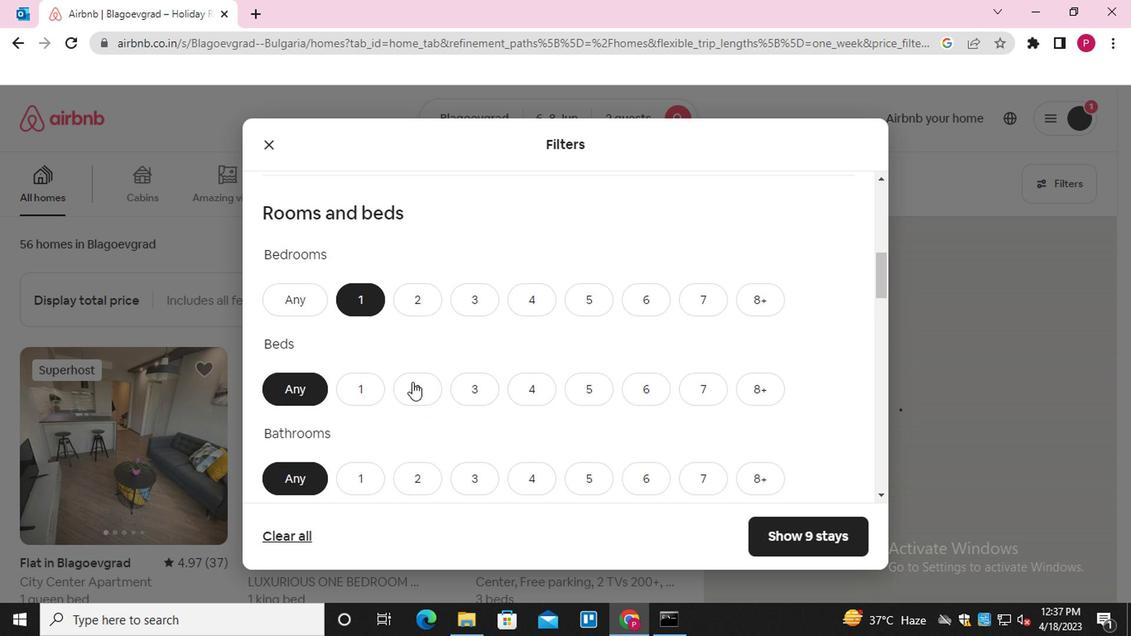 
Action: Mouse moved to (362, 485)
Screenshot: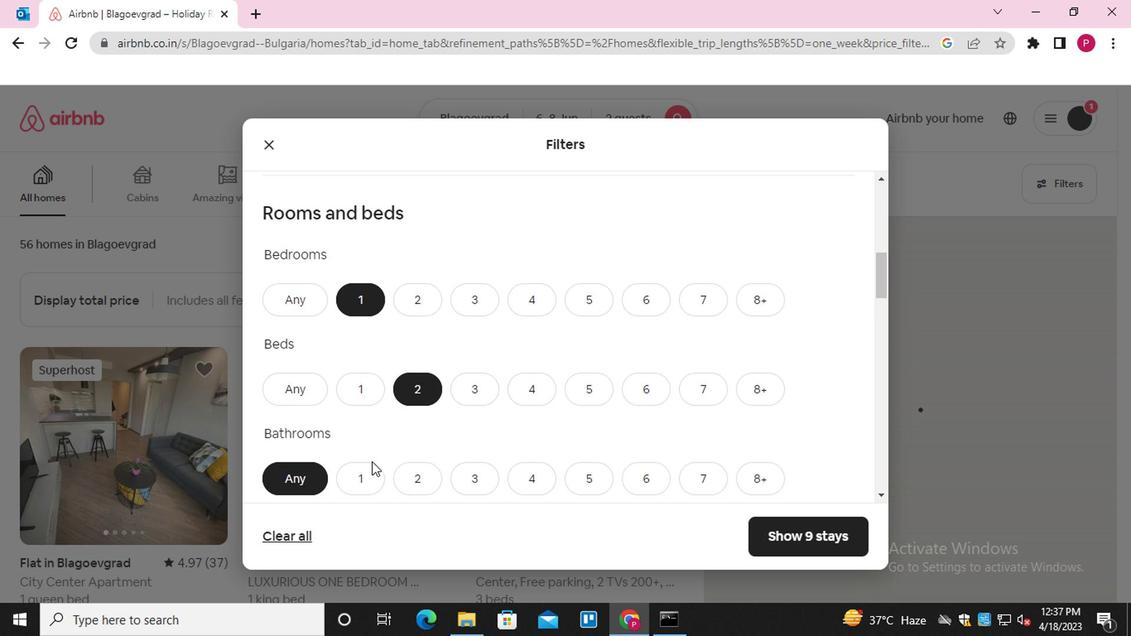 
Action: Mouse pressed left at (362, 485)
Screenshot: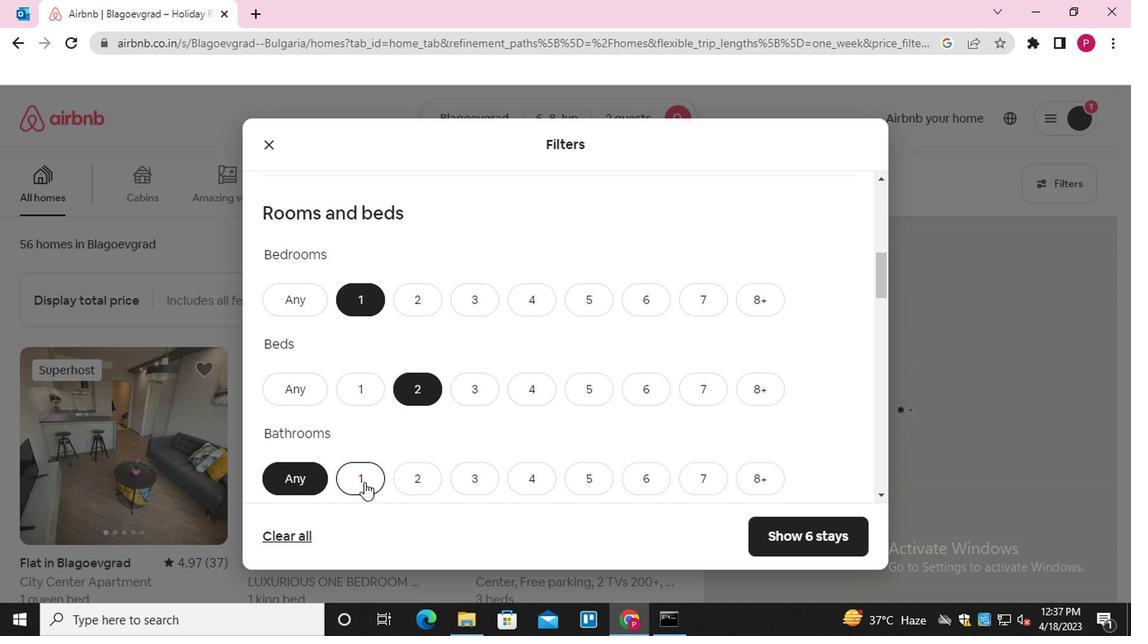 
Action: Mouse moved to (587, 409)
Screenshot: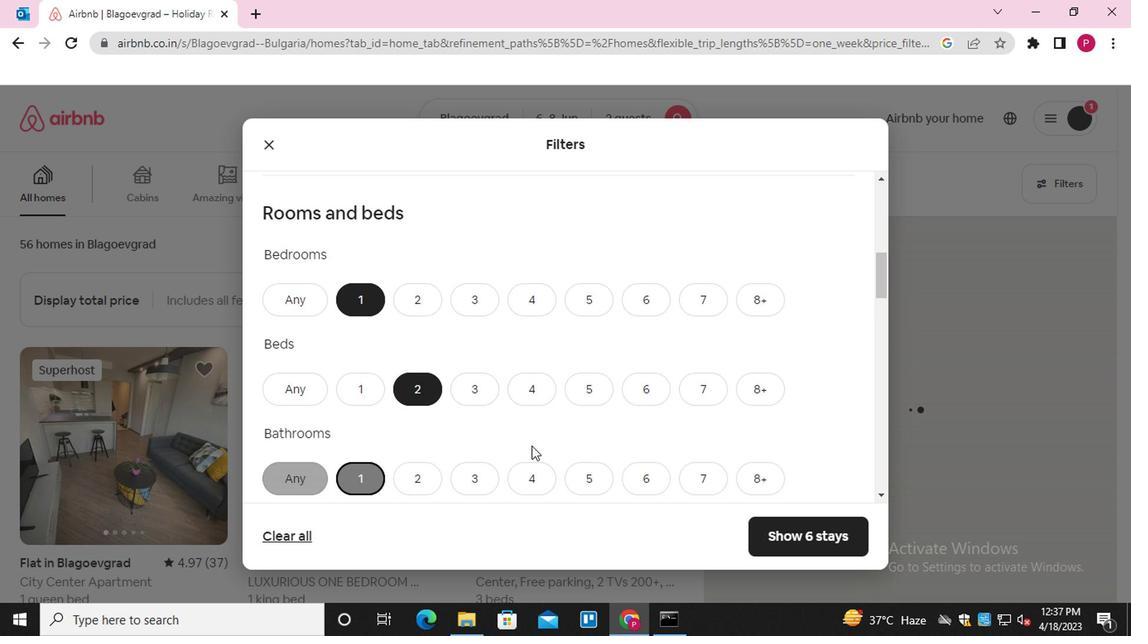 
Action: Mouse scrolled (587, 408) with delta (0, -1)
Screenshot: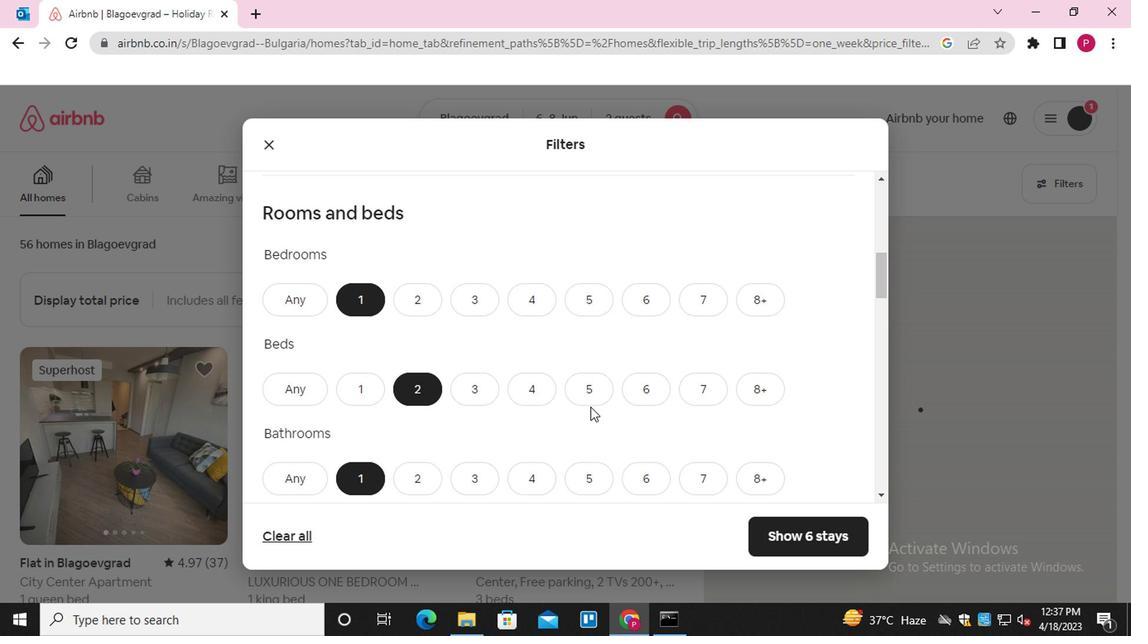 
Action: Mouse scrolled (587, 408) with delta (0, -1)
Screenshot: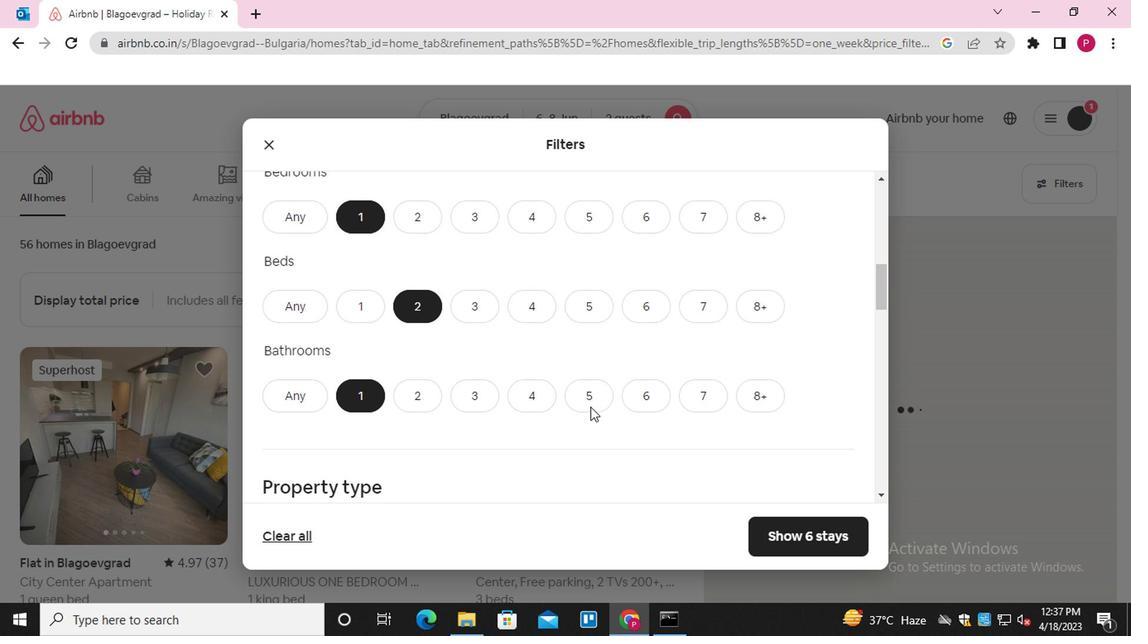 
Action: Mouse moved to (467, 465)
Screenshot: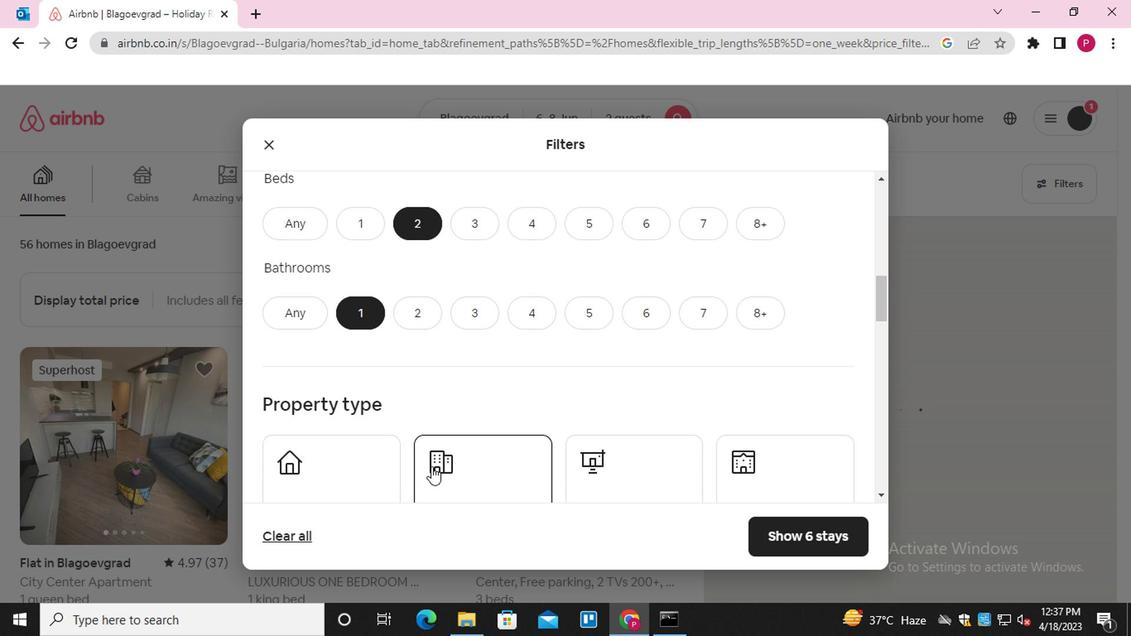 
Action: Mouse scrolled (467, 464) with delta (0, 0)
Screenshot: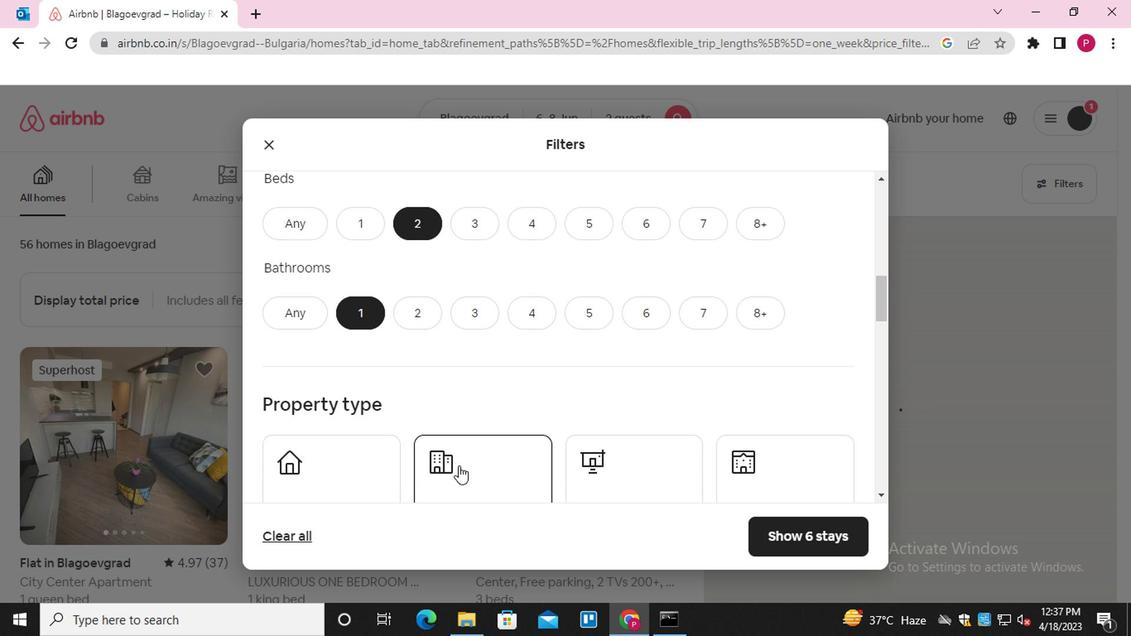 
Action: Mouse scrolled (467, 464) with delta (0, 0)
Screenshot: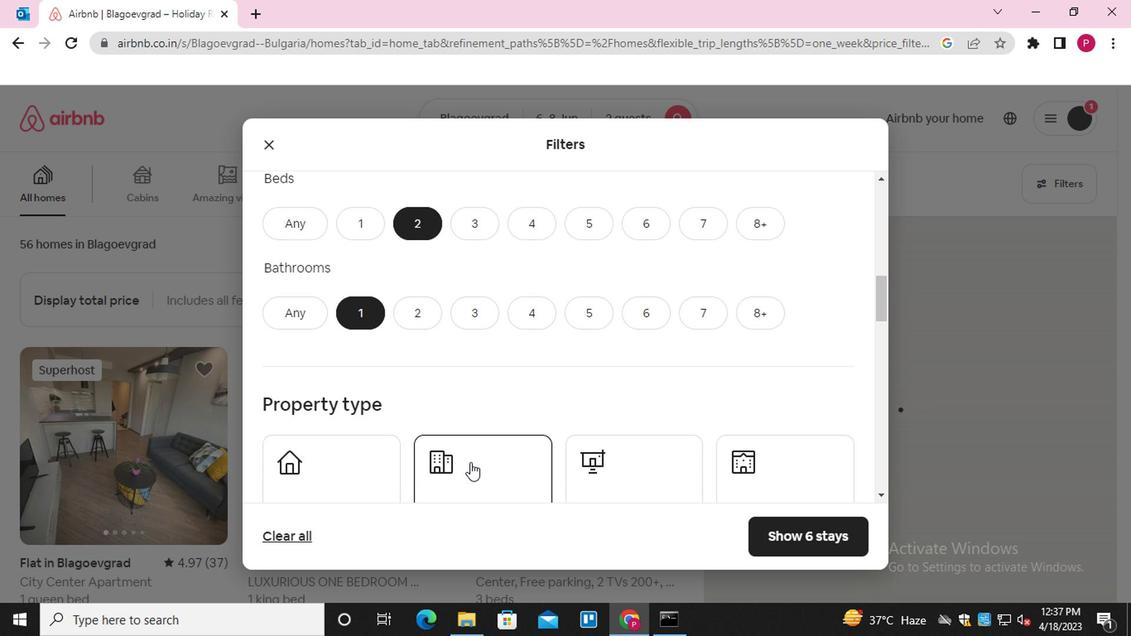 
Action: Mouse moved to (485, 344)
Screenshot: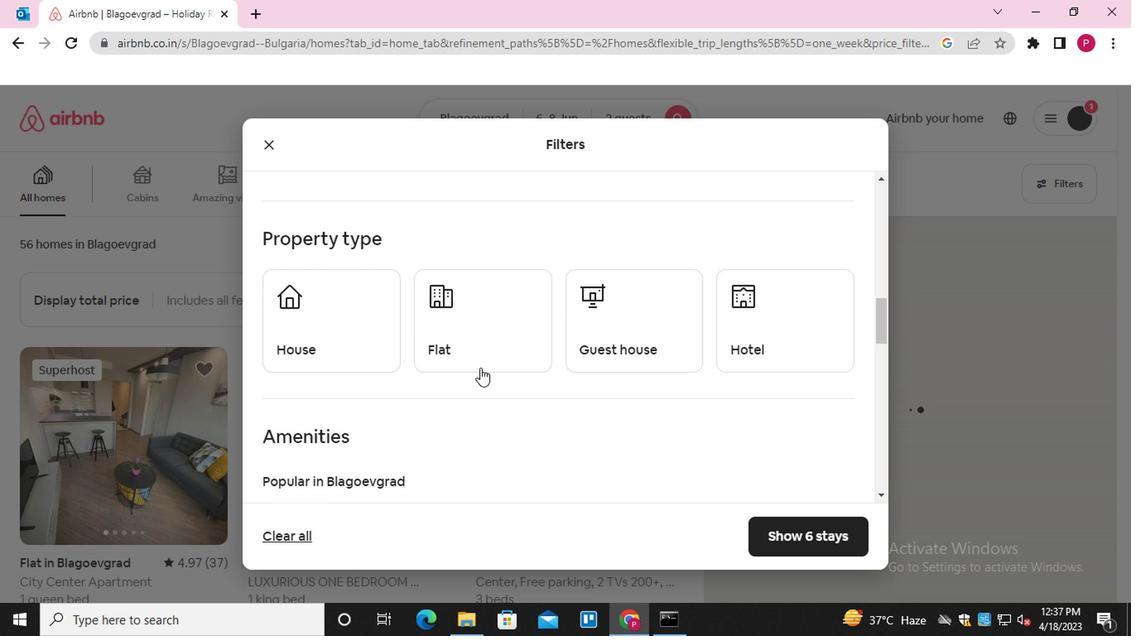 
Action: Mouse pressed left at (485, 344)
Screenshot: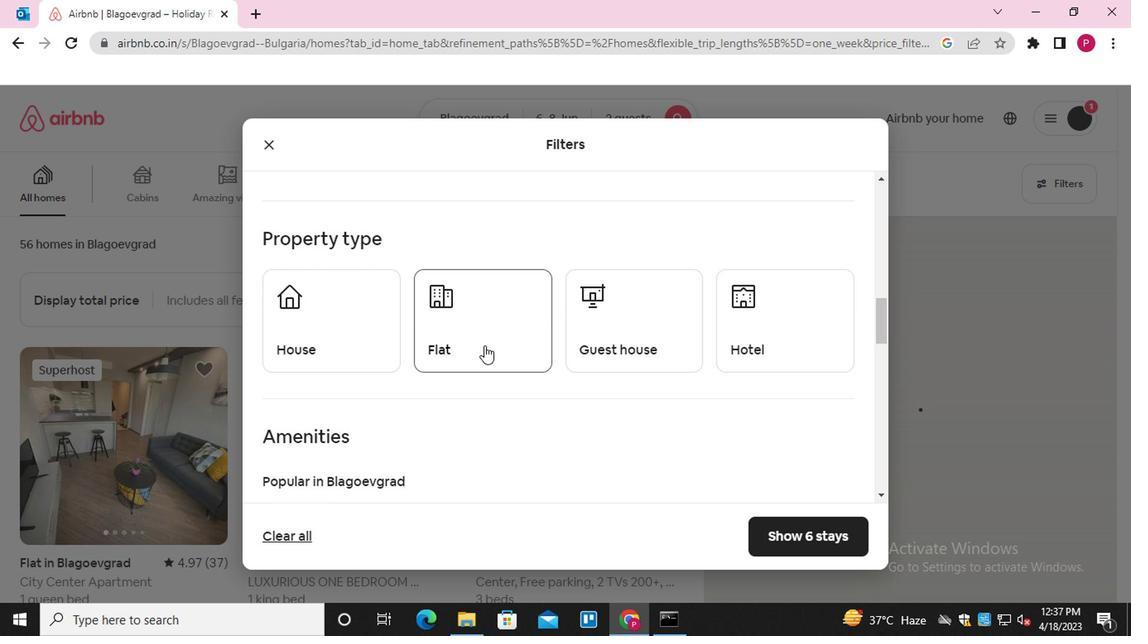 
Action: Mouse moved to (498, 380)
Screenshot: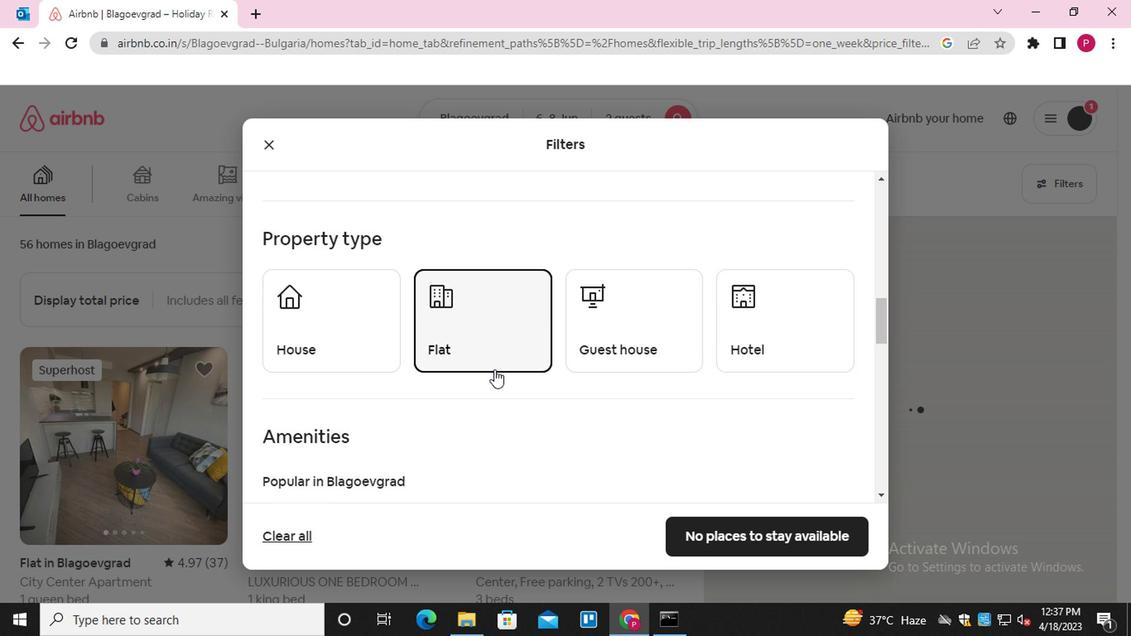 
Action: Mouse scrolled (498, 378) with delta (0, -1)
Screenshot: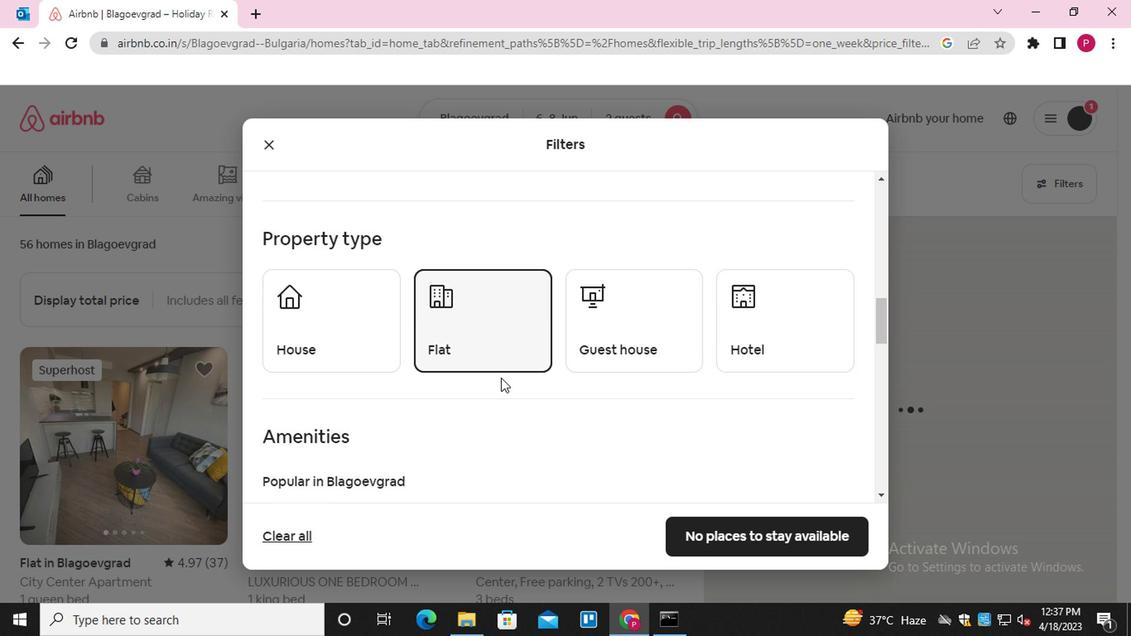 
Action: Mouse scrolled (498, 378) with delta (0, -1)
Screenshot: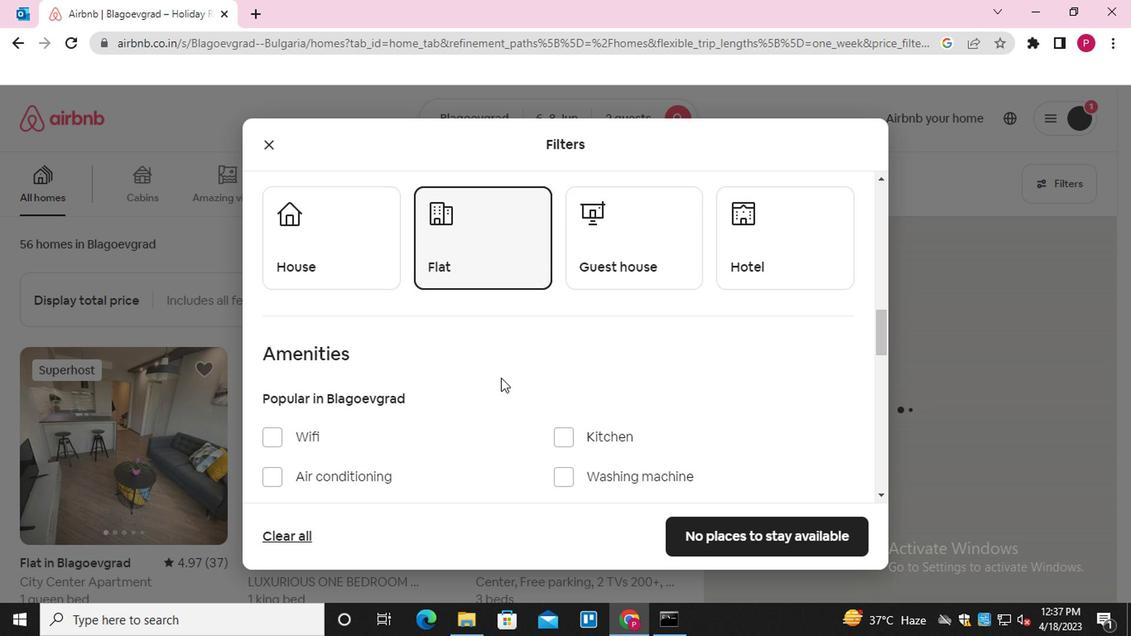 
Action: Mouse scrolled (498, 378) with delta (0, -1)
Screenshot: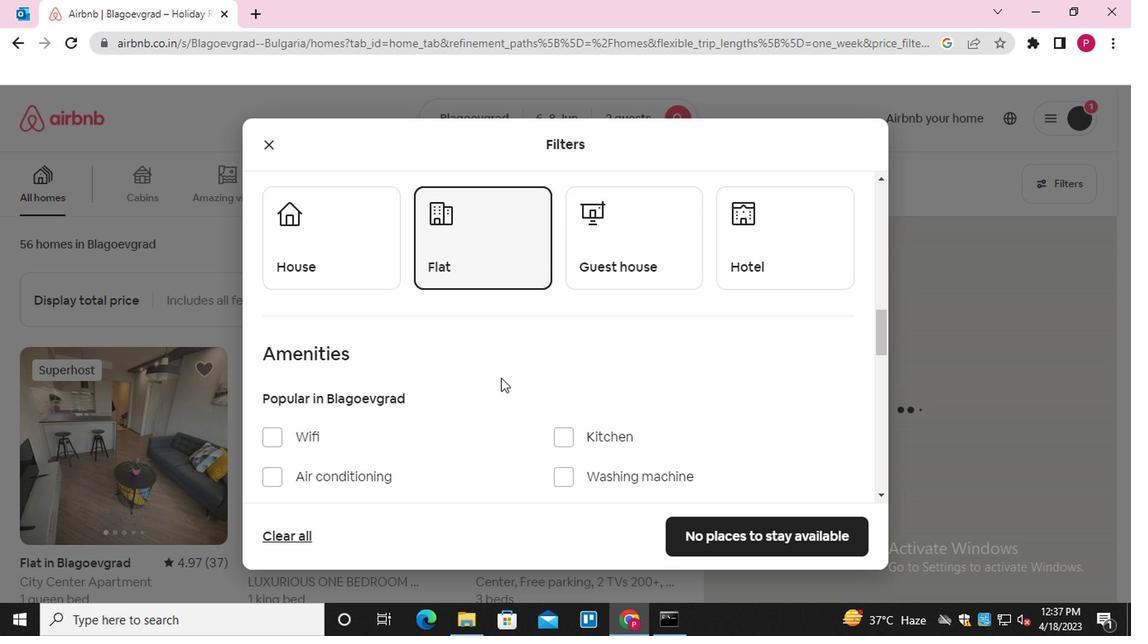 
Action: Mouse moved to (270, 274)
Screenshot: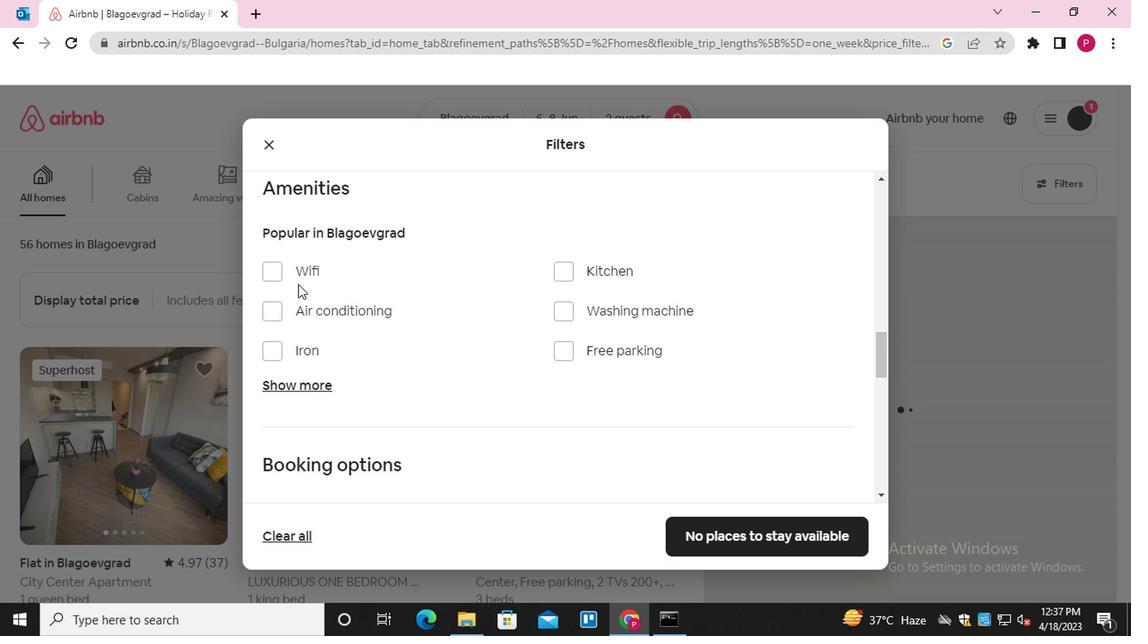 
Action: Mouse pressed left at (270, 274)
Screenshot: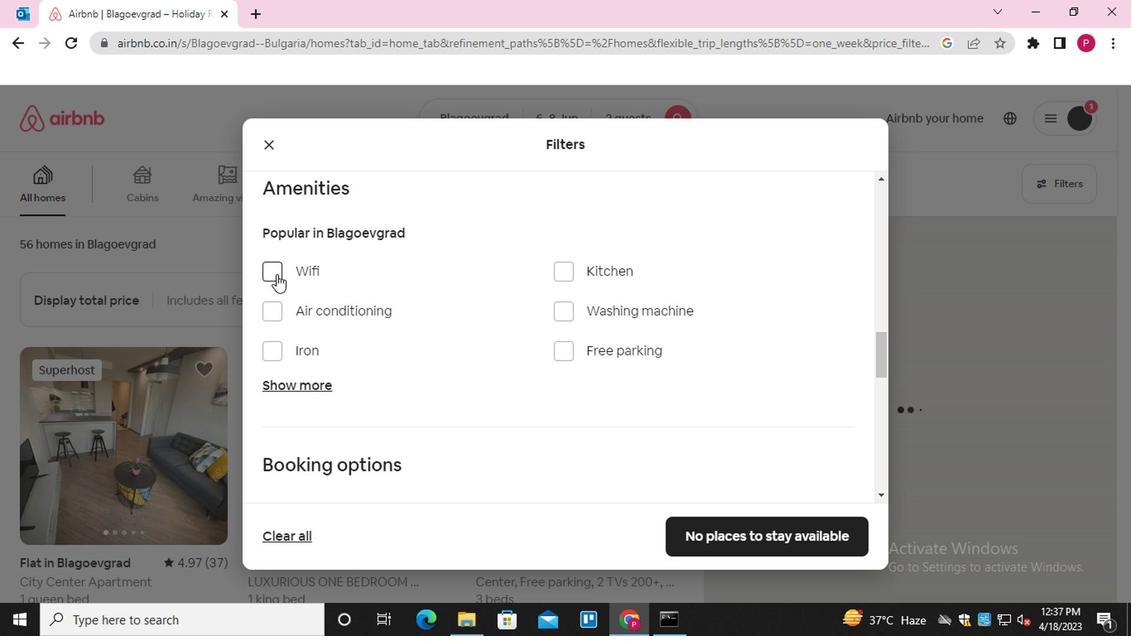 
Action: Mouse moved to (476, 336)
Screenshot: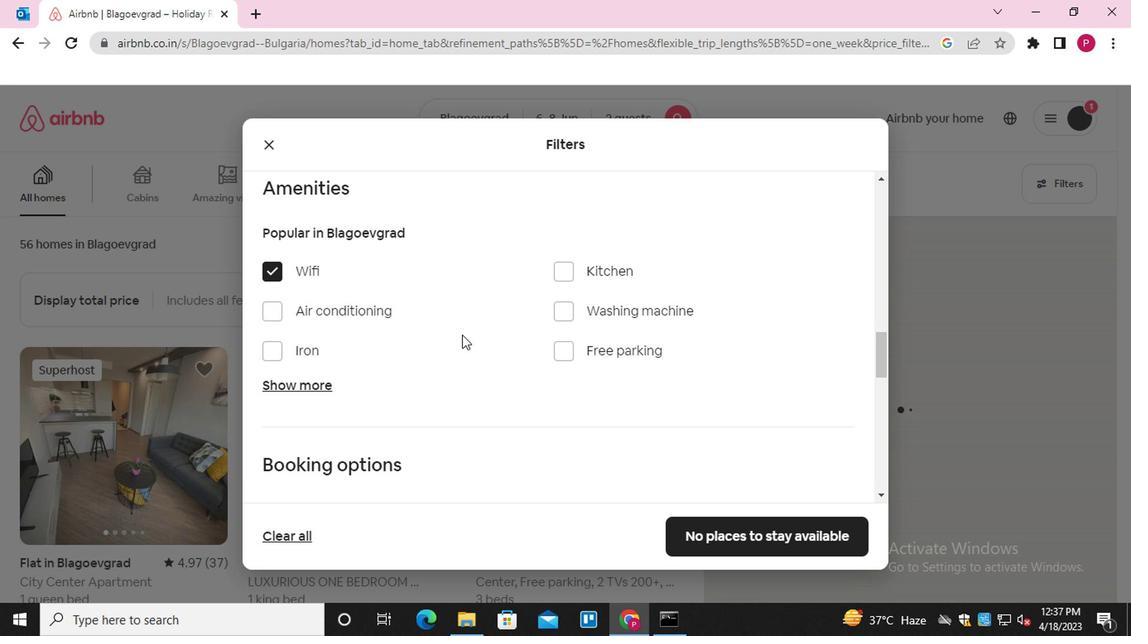 
Action: Mouse scrolled (476, 335) with delta (0, -1)
Screenshot: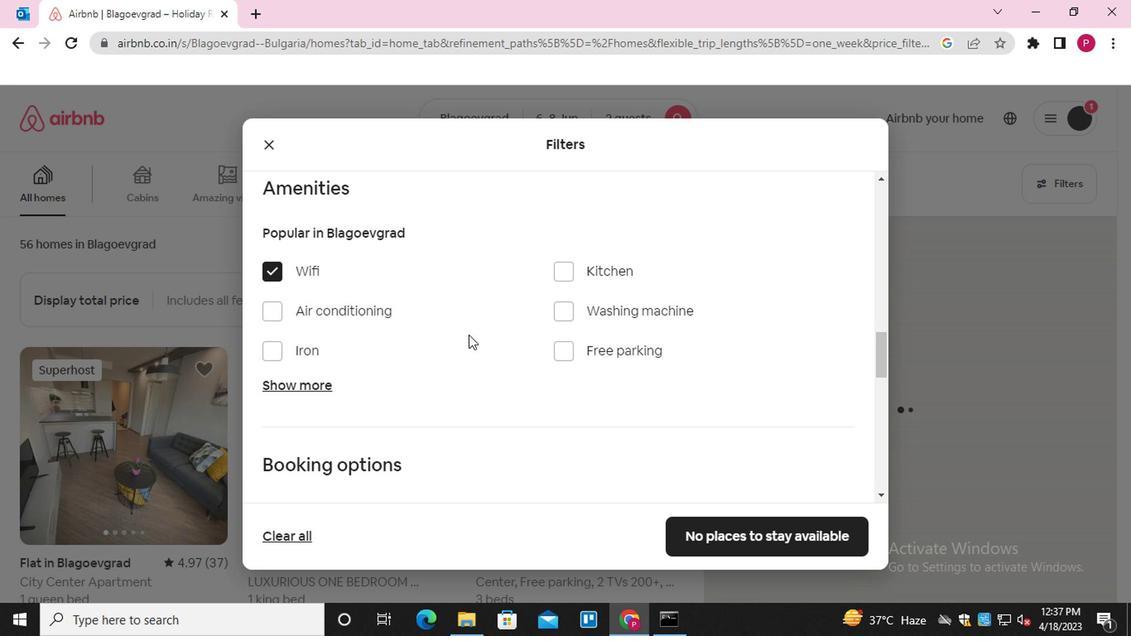 
Action: Mouse scrolled (476, 335) with delta (0, -1)
Screenshot: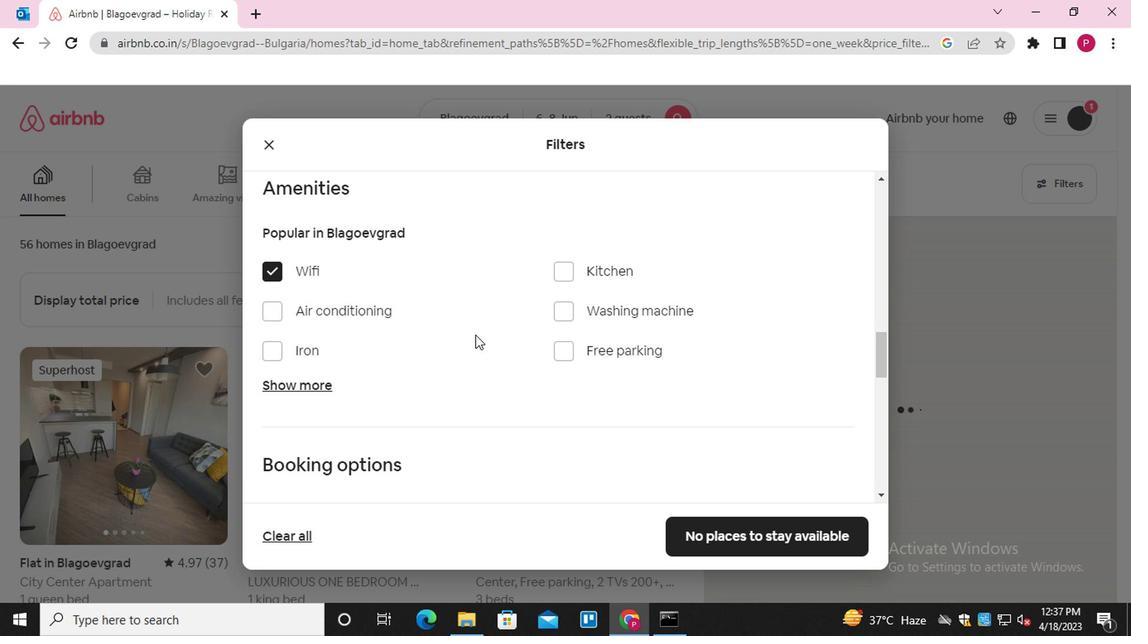 
Action: Mouse scrolled (476, 335) with delta (0, -1)
Screenshot: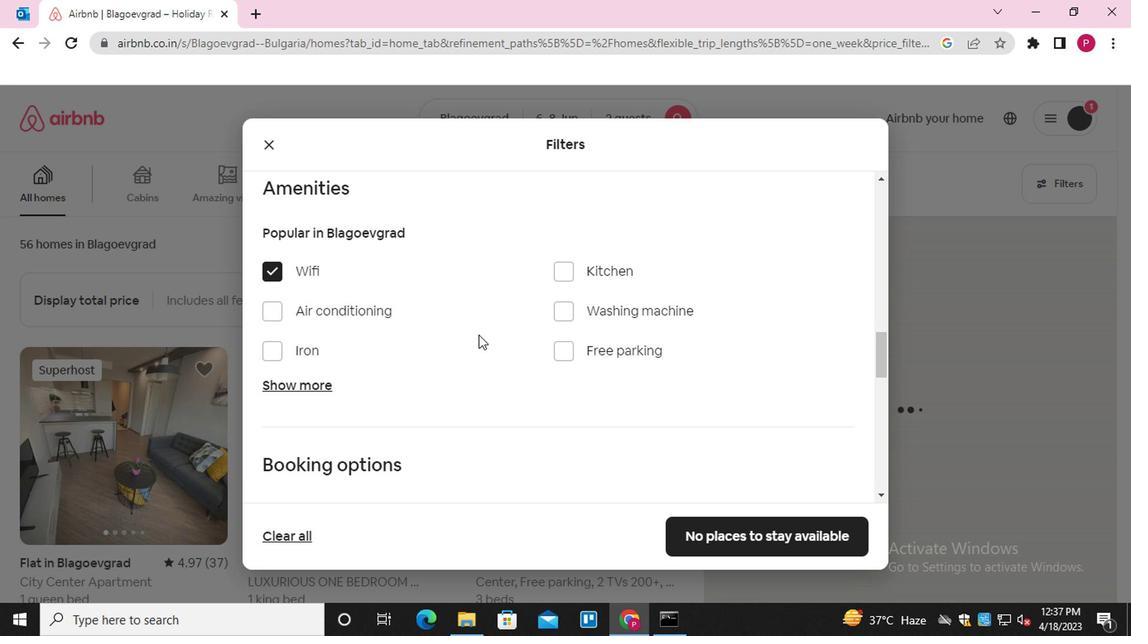 
Action: Mouse scrolled (476, 335) with delta (0, -1)
Screenshot: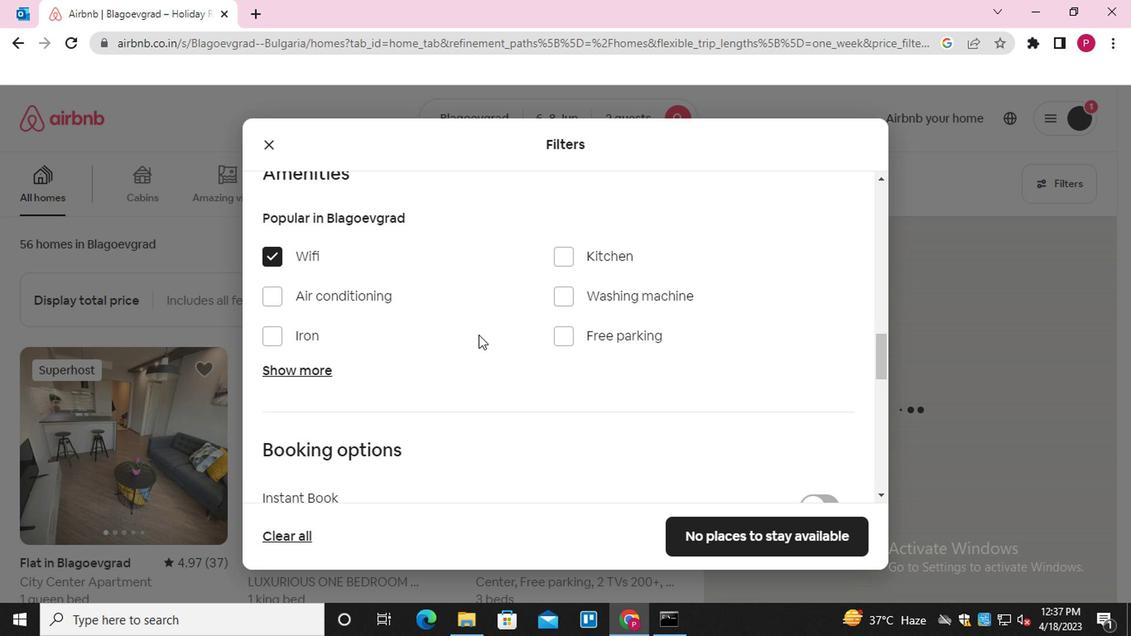 
Action: Mouse moved to (823, 246)
Screenshot: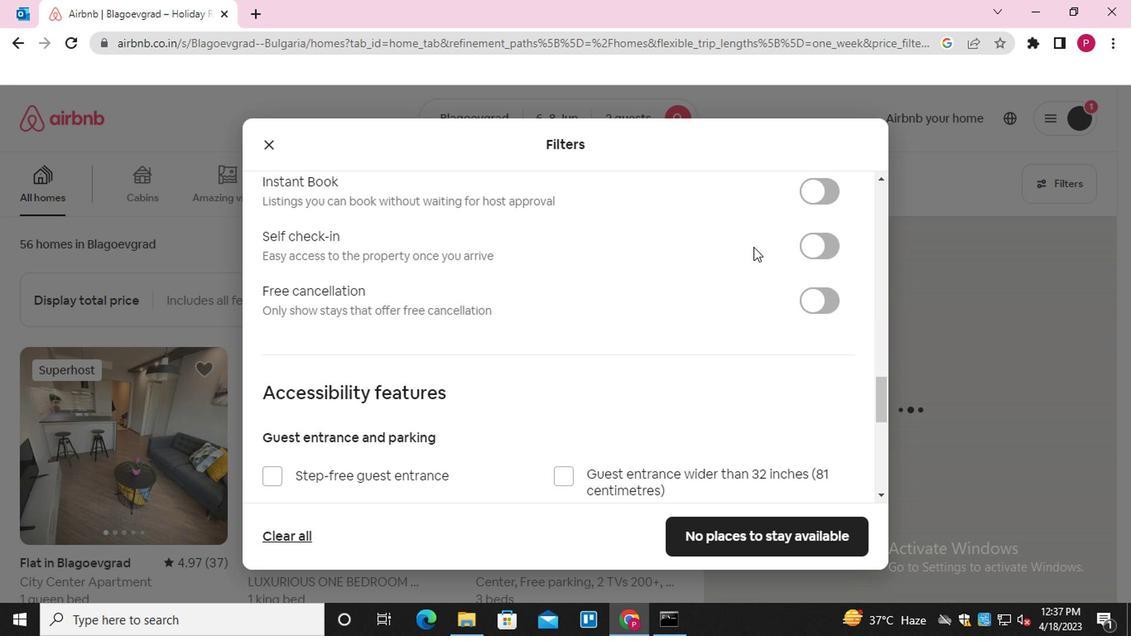 
Action: Mouse pressed left at (823, 246)
Screenshot: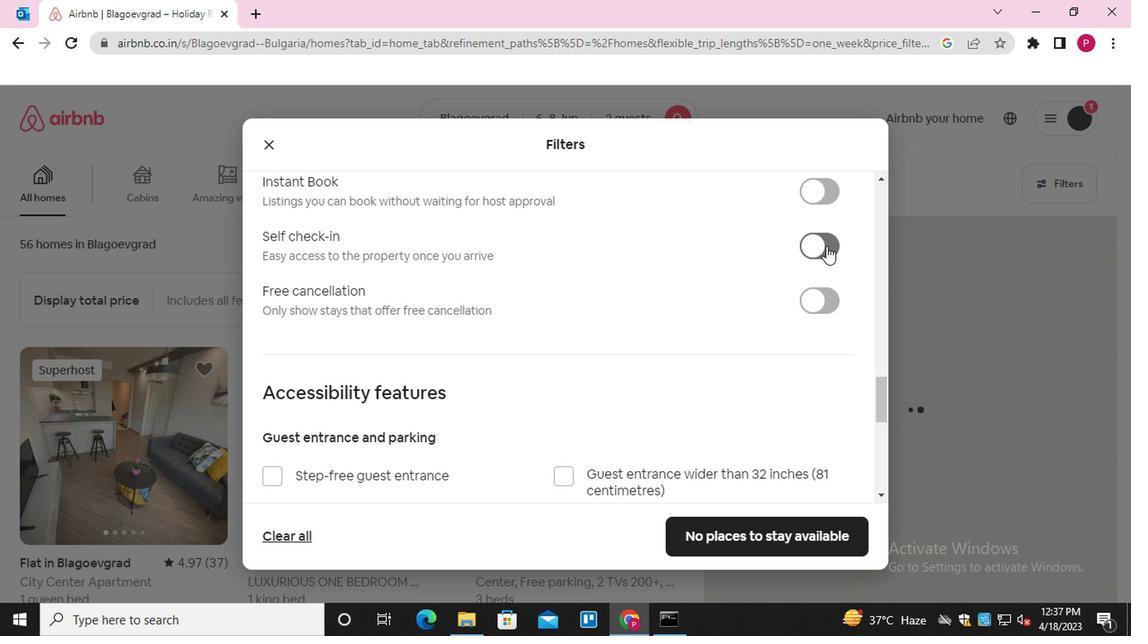 
Action: Mouse moved to (541, 297)
Screenshot: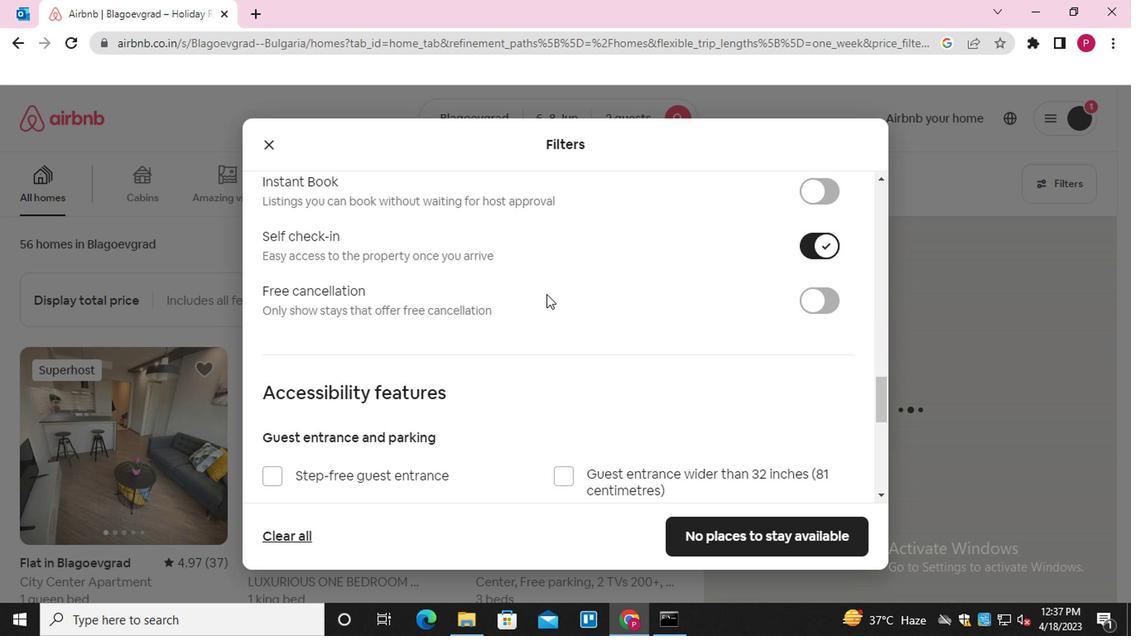 
Action: Mouse scrolled (541, 295) with delta (0, -1)
Screenshot: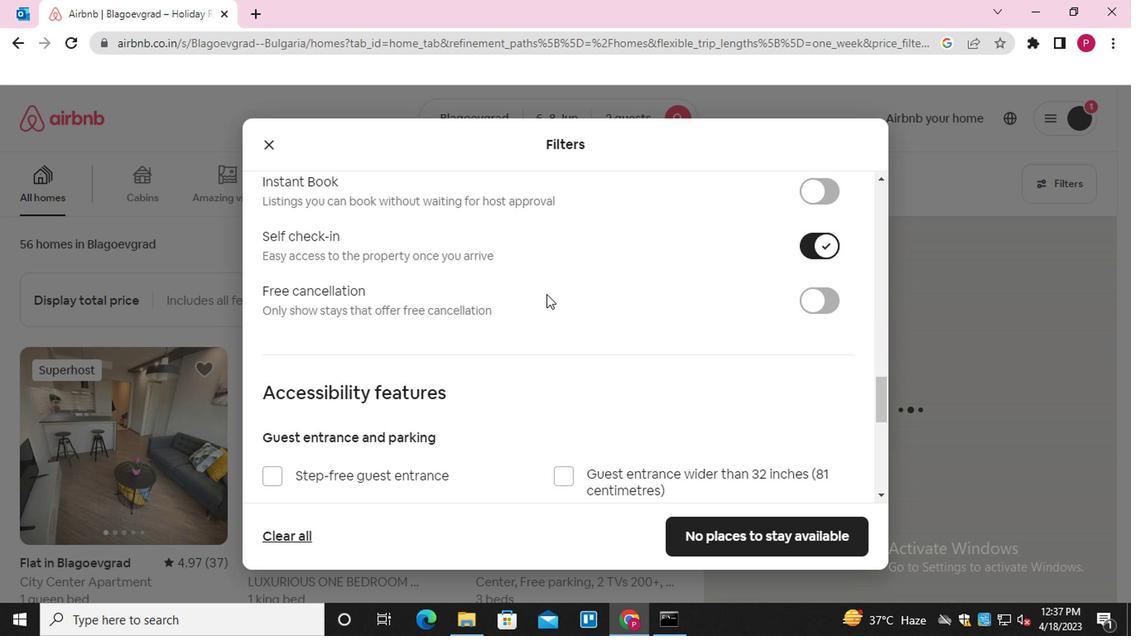 
Action: Mouse moved to (541, 297)
Screenshot: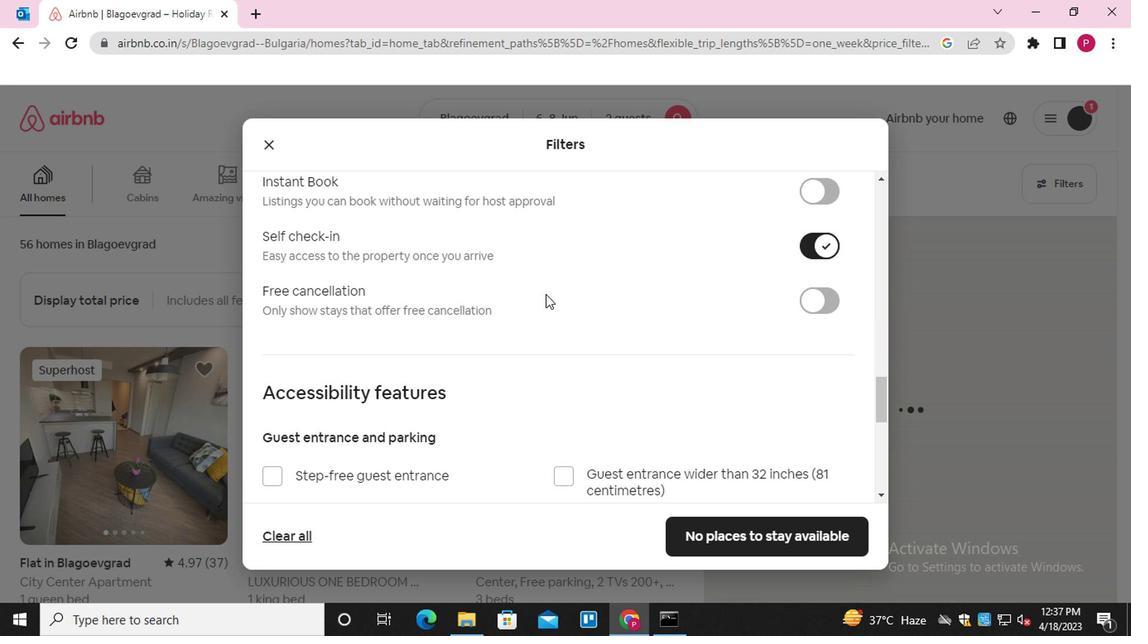 
Action: Mouse scrolled (541, 297) with delta (0, 0)
Screenshot: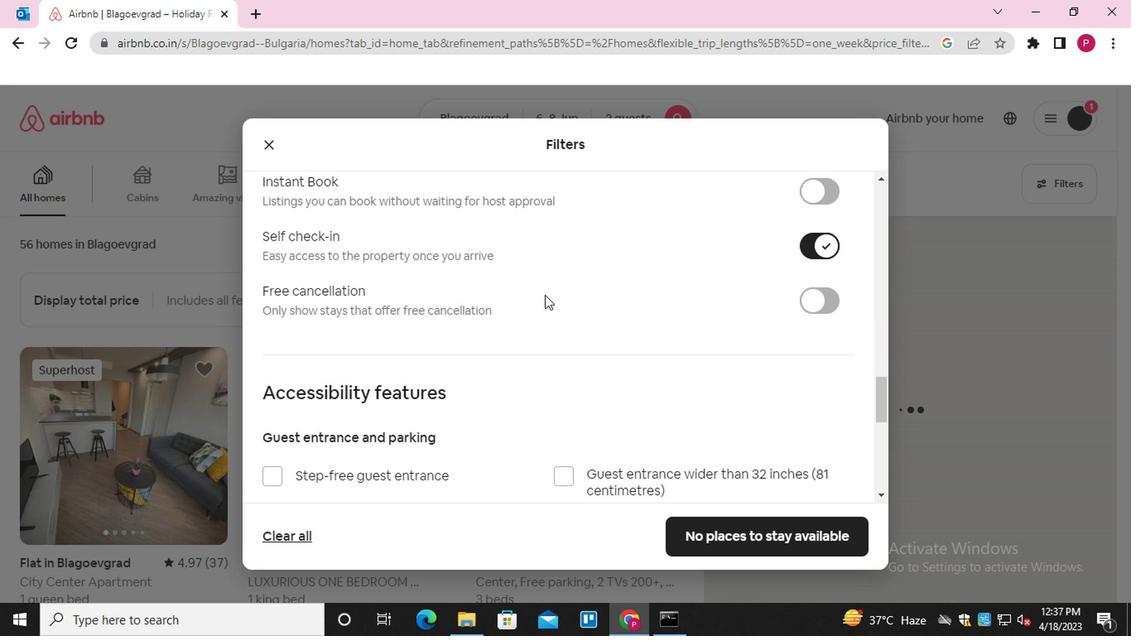 
Action: Mouse scrolled (541, 297) with delta (0, 0)
Screenshot: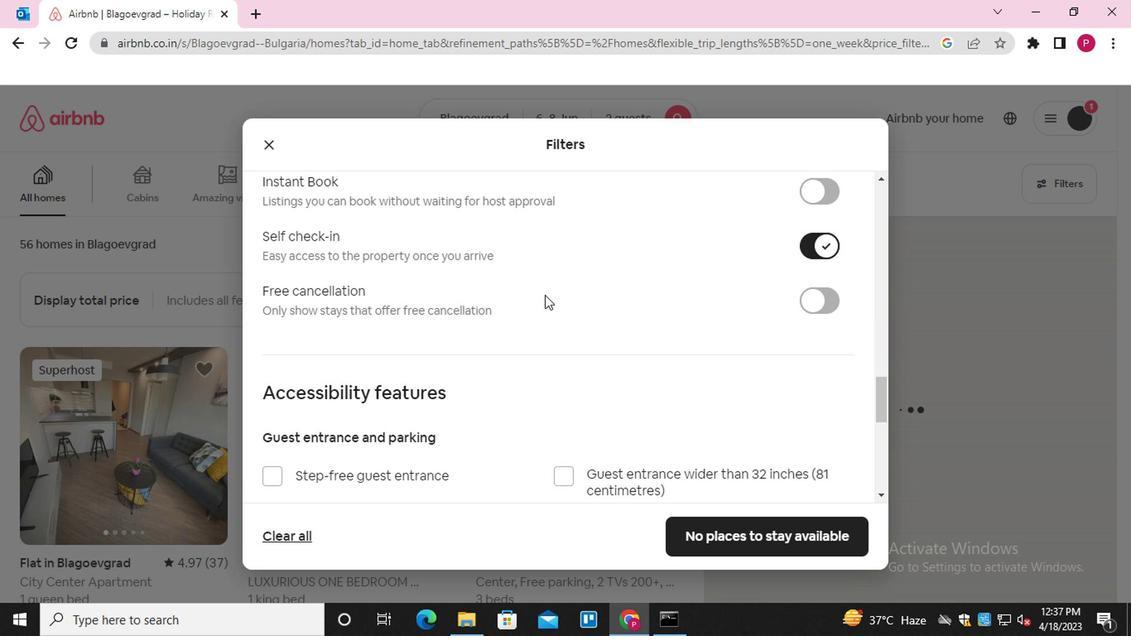 
Action: Mouse moved to (537, 297)
Screenshot: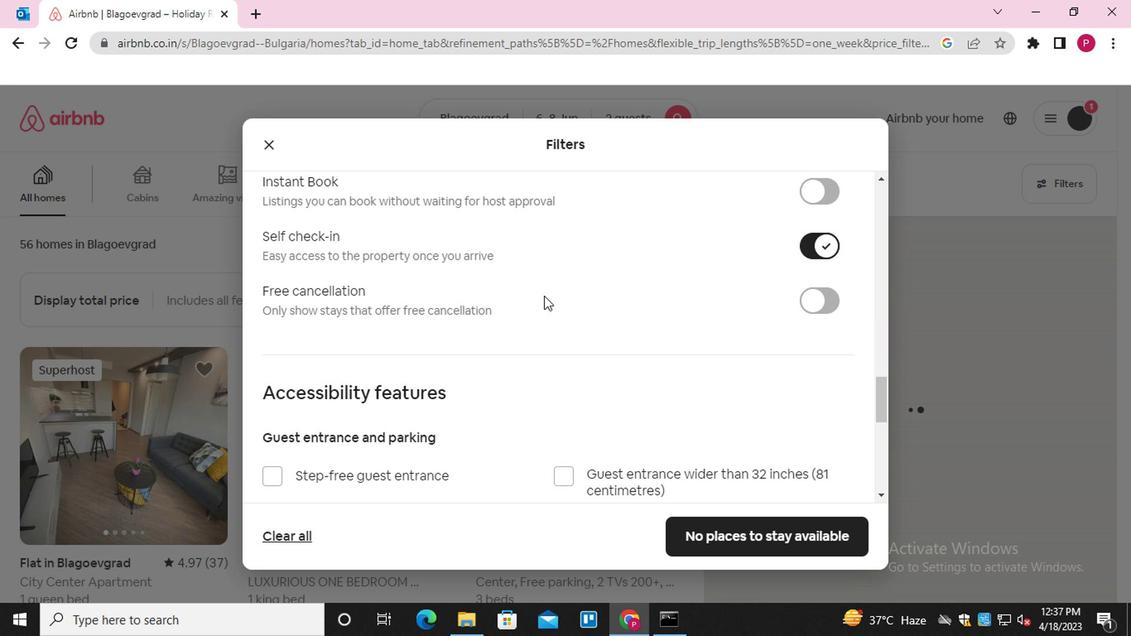
Action: Mouse scrolled (537, 297) with delta (0, 0)
Screenshot: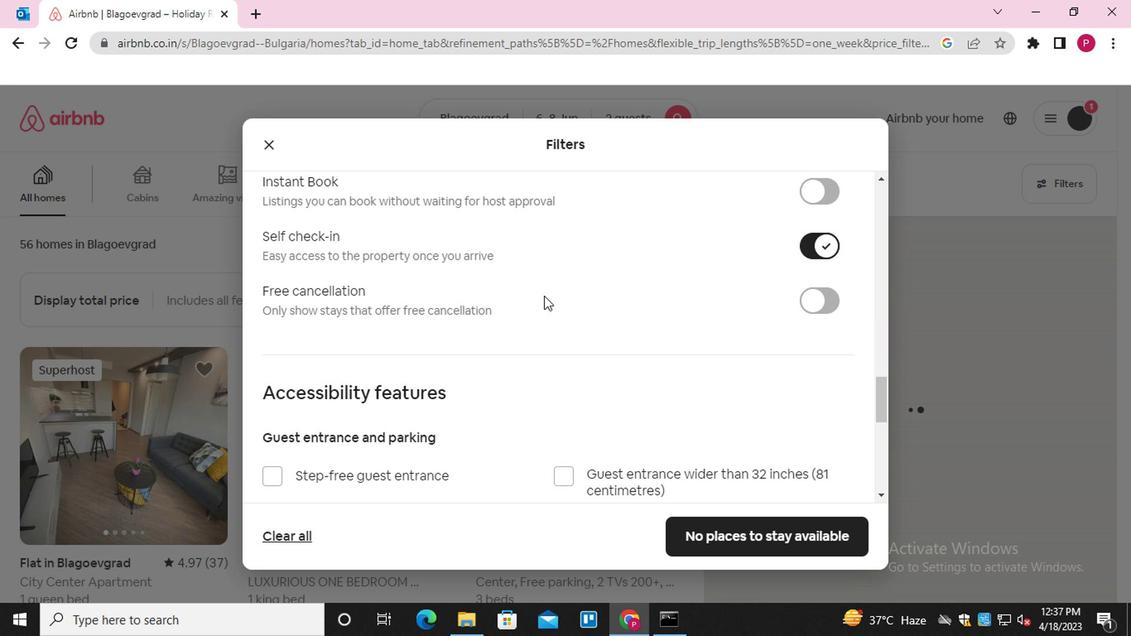 
Action: Mouse moved to (299, 408)
Screenshot: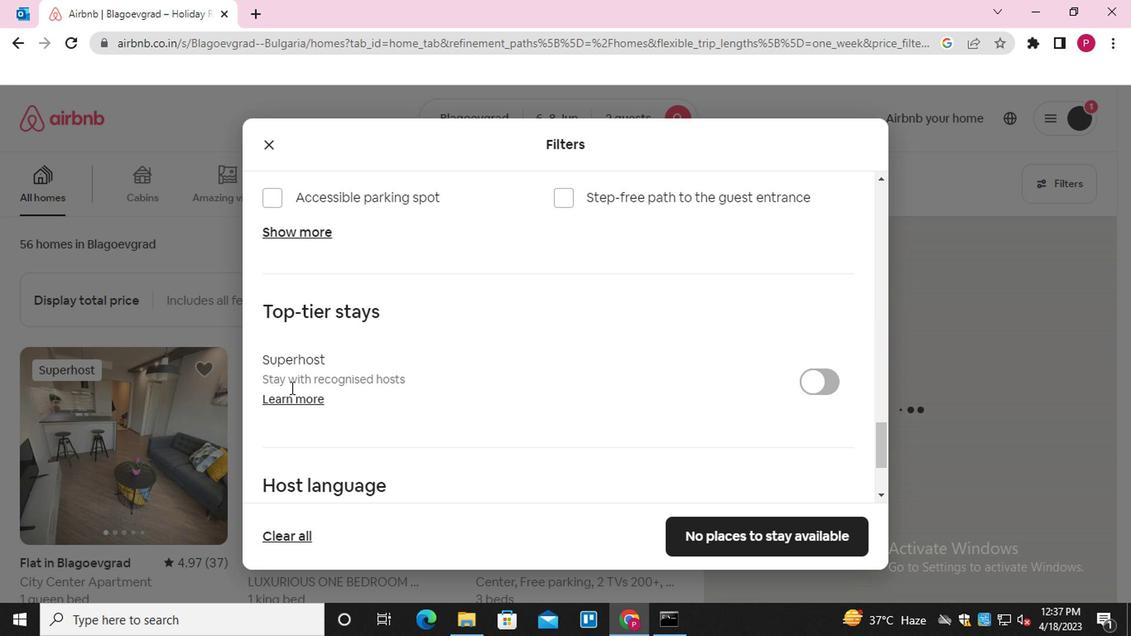 
Action: Mouse scrolled (299, 407) with delta (0, 0)
Screenshot: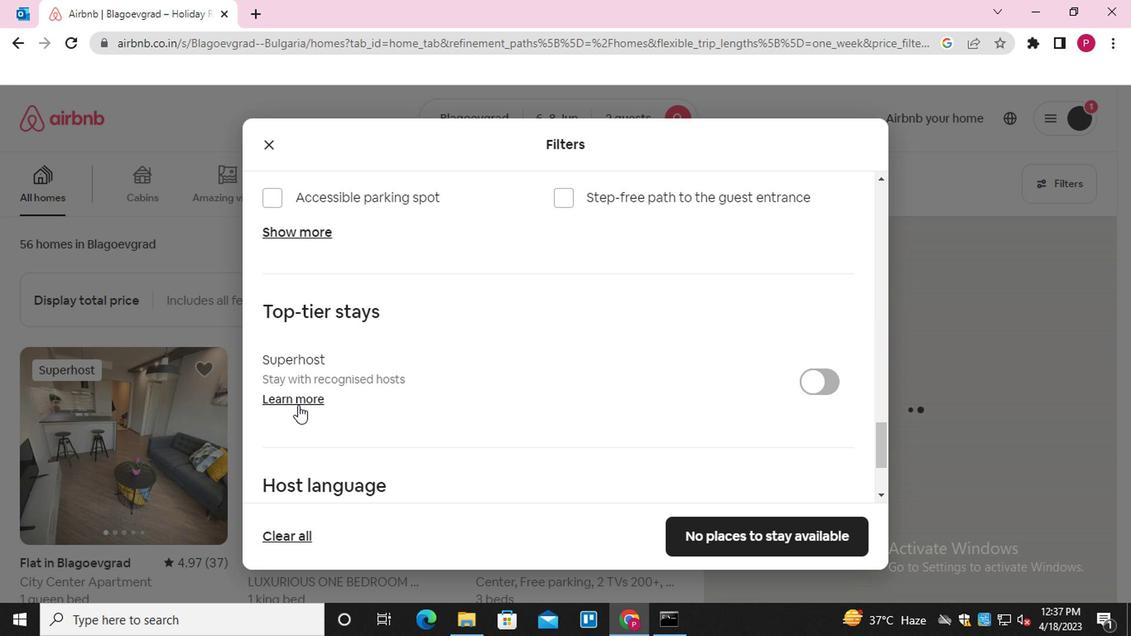 
Action: Mouse scrolled (299, 407) with delta (0, 0)
Screenshot: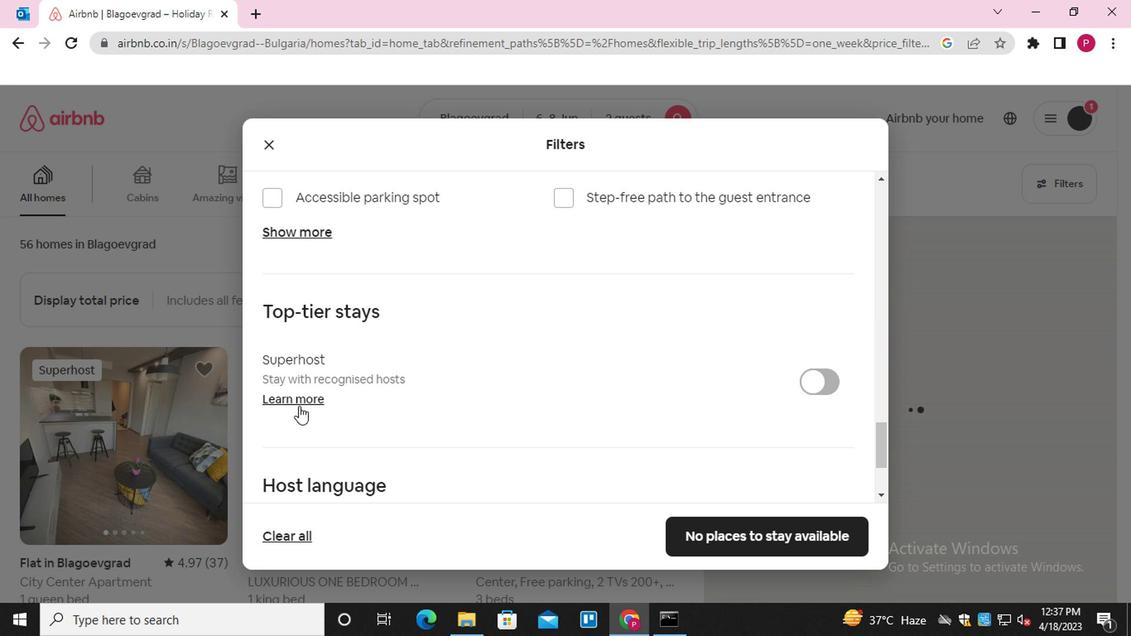 
Action: Mouse scrolled (299, 407) with delta (0, 0)
Screenshot: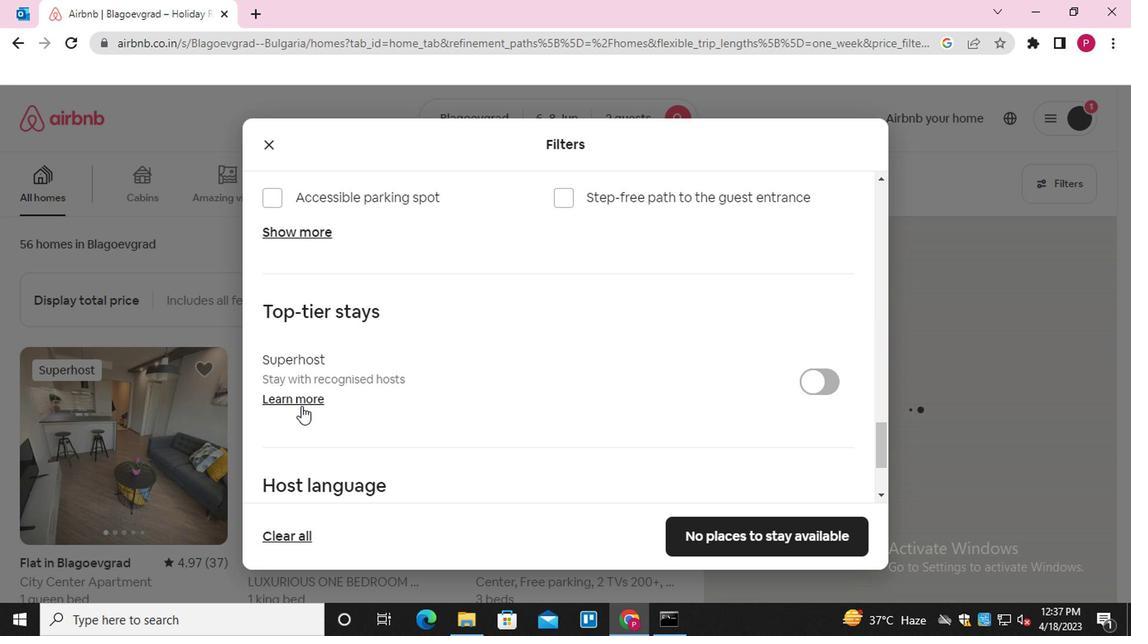 
Action: Mouse moved to (271, 397)
Screenshot: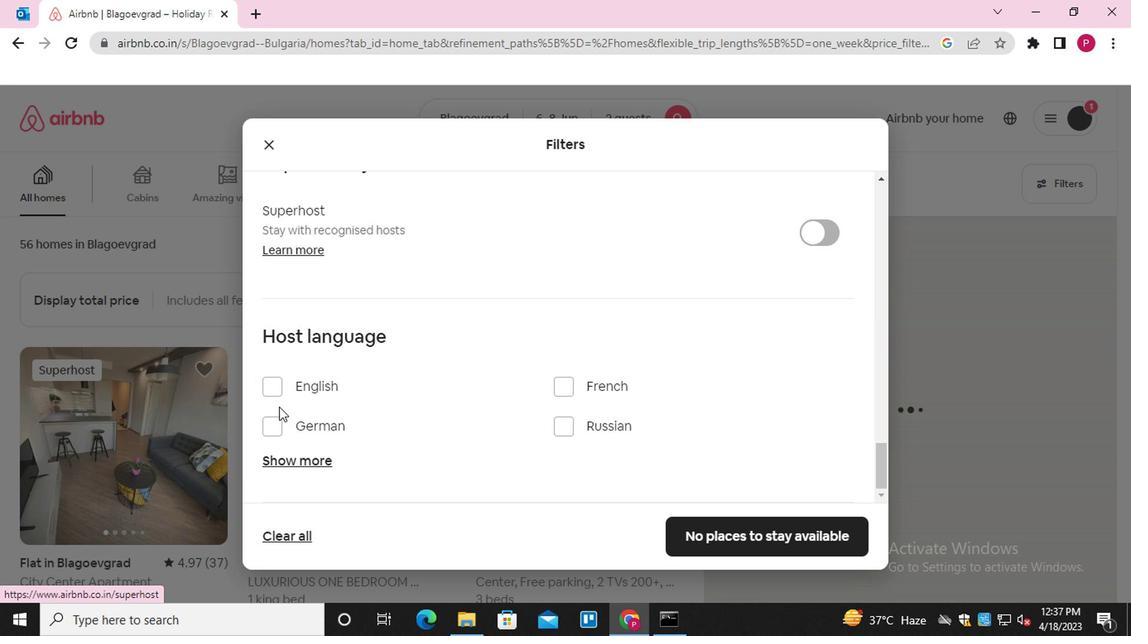 
Action: Mouse pressed left at (271, 397)
Screenshot: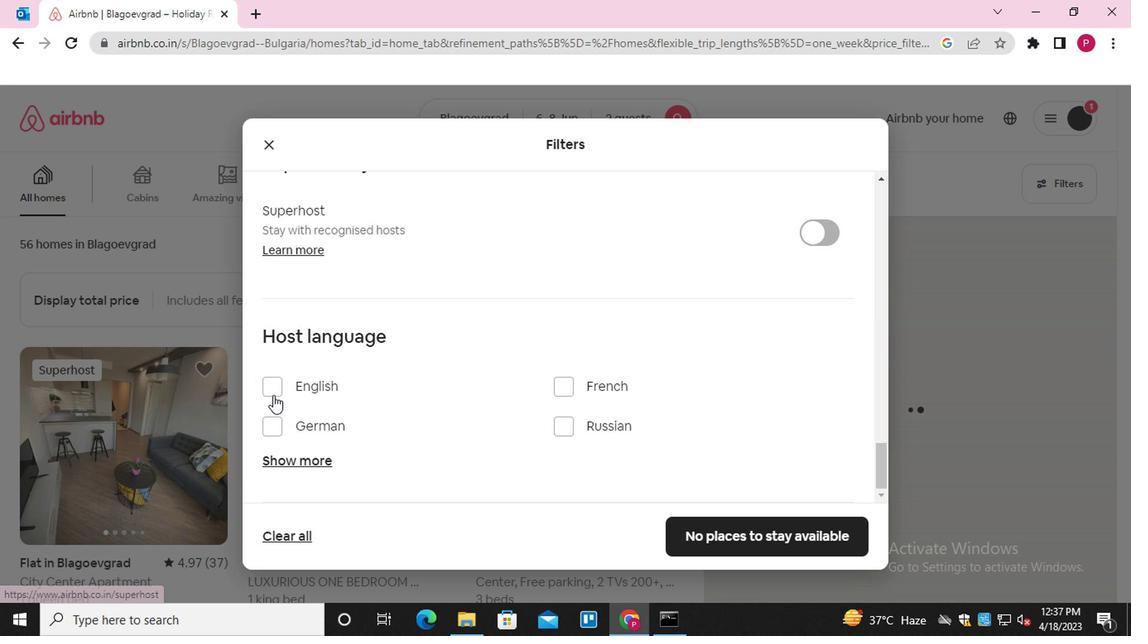 
Action: Mouse moved to (725, 544)
Screenshot: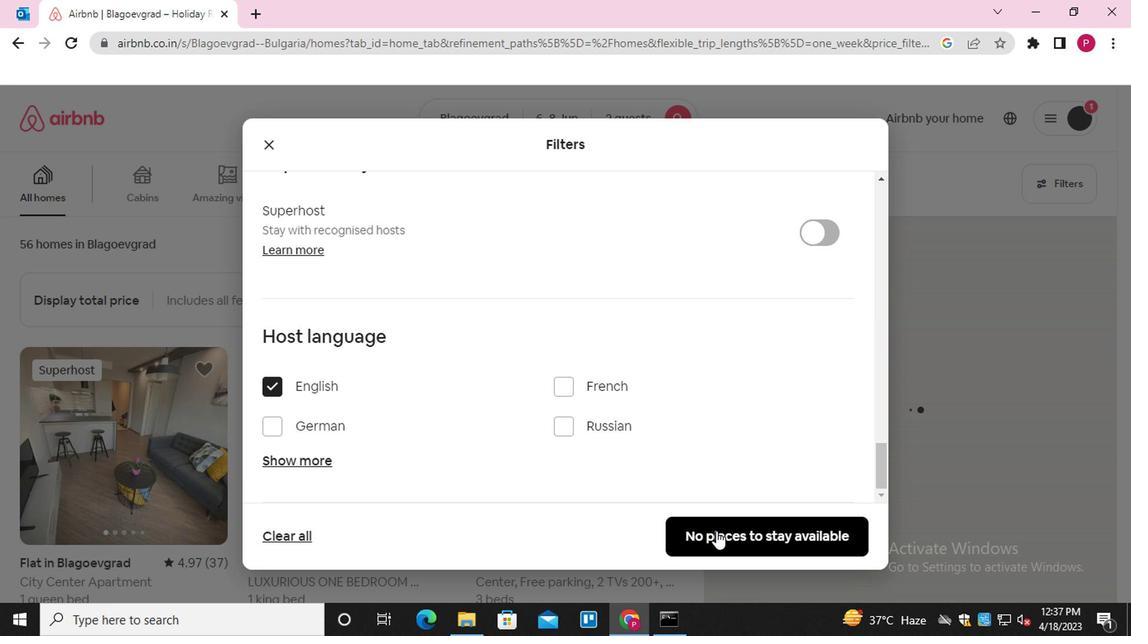 
Action: Mouse pressed left at (725, 544)
Screenshot: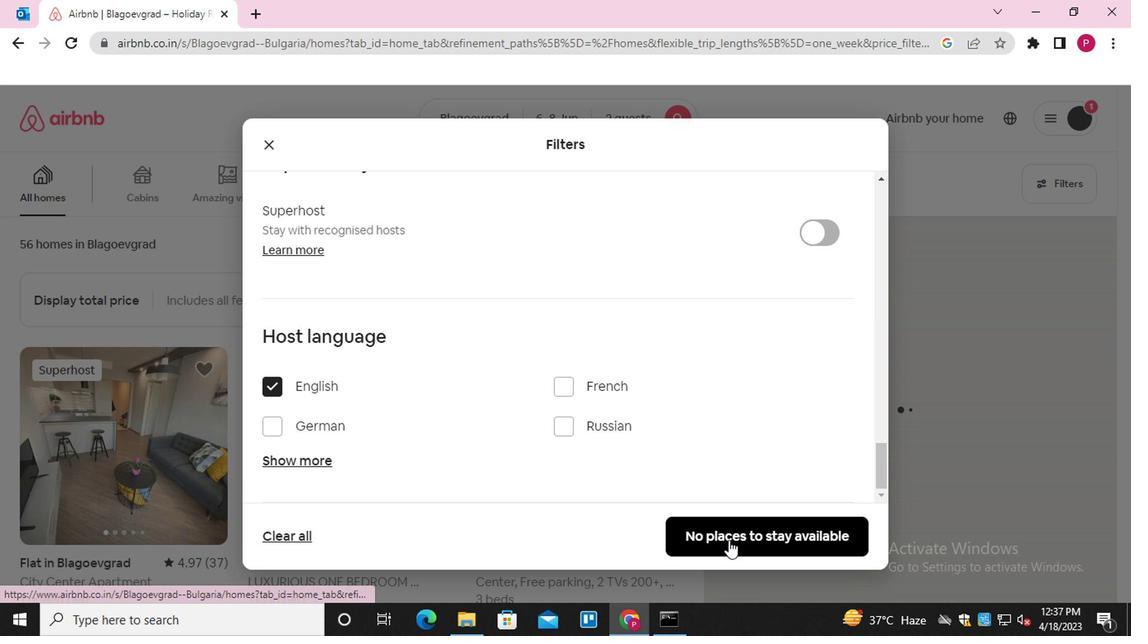 
Action: Mouse moved to (531, 402)
Screenshot: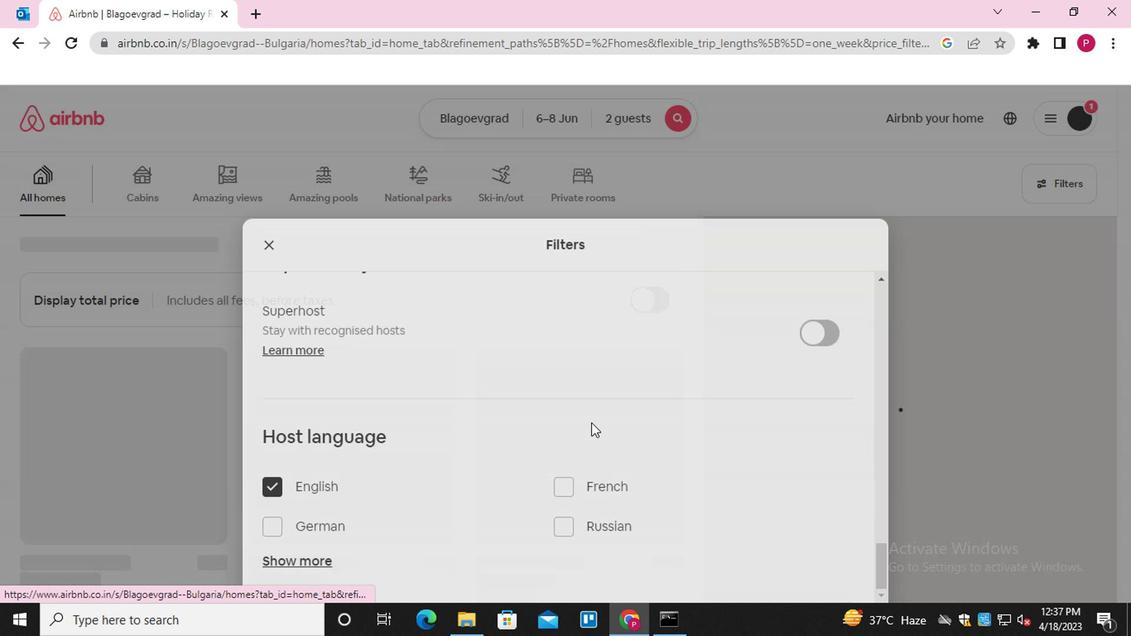 
